 Task: Create Card Event Setup in Board Customer Segmentation to Workspace Brand Management. Create Card Social Media Campaign Execution in Board Data Analytics Techniques to Workspace Brand Management. Create Card Financial Management Review in Board Customer Segmentation and Targeting to Workspace Brand Management
Action: Mouse moved to (380, 520)
Screenshot: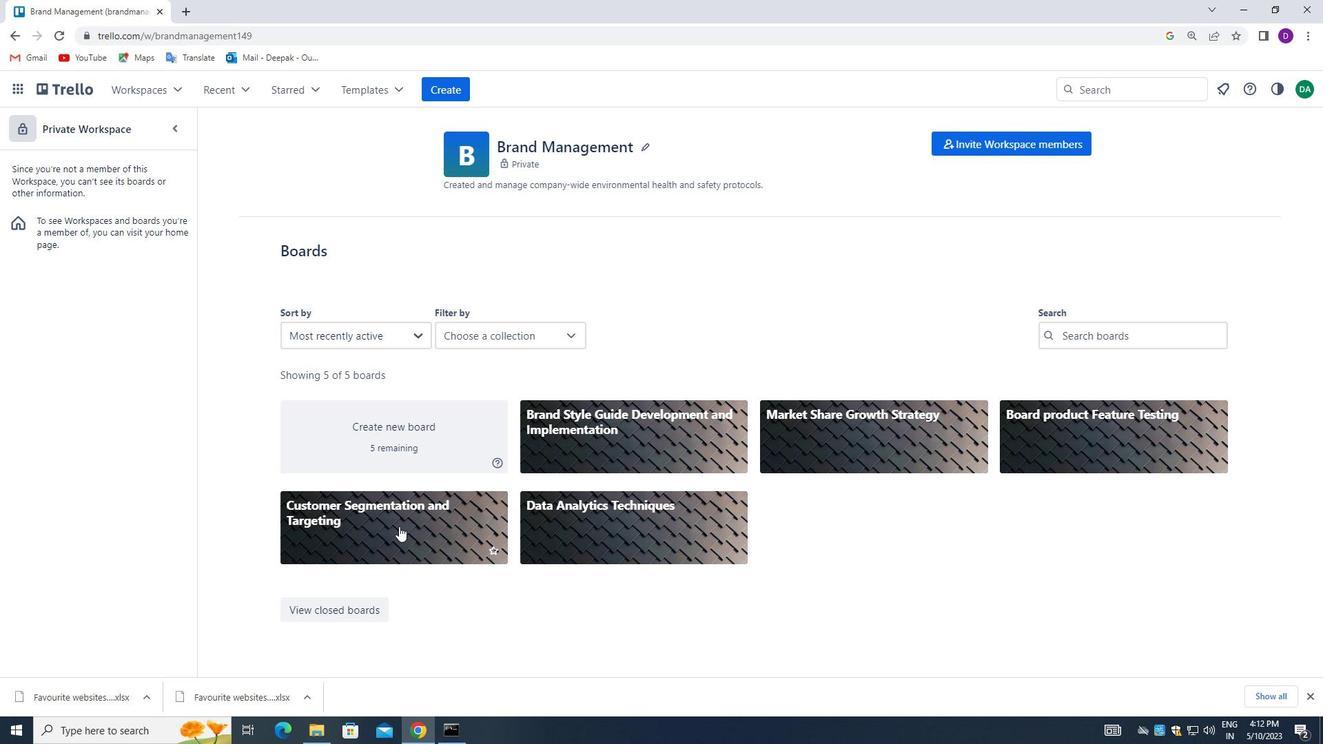
Action: Mouse pressed left at (380, 520)
Screenshot: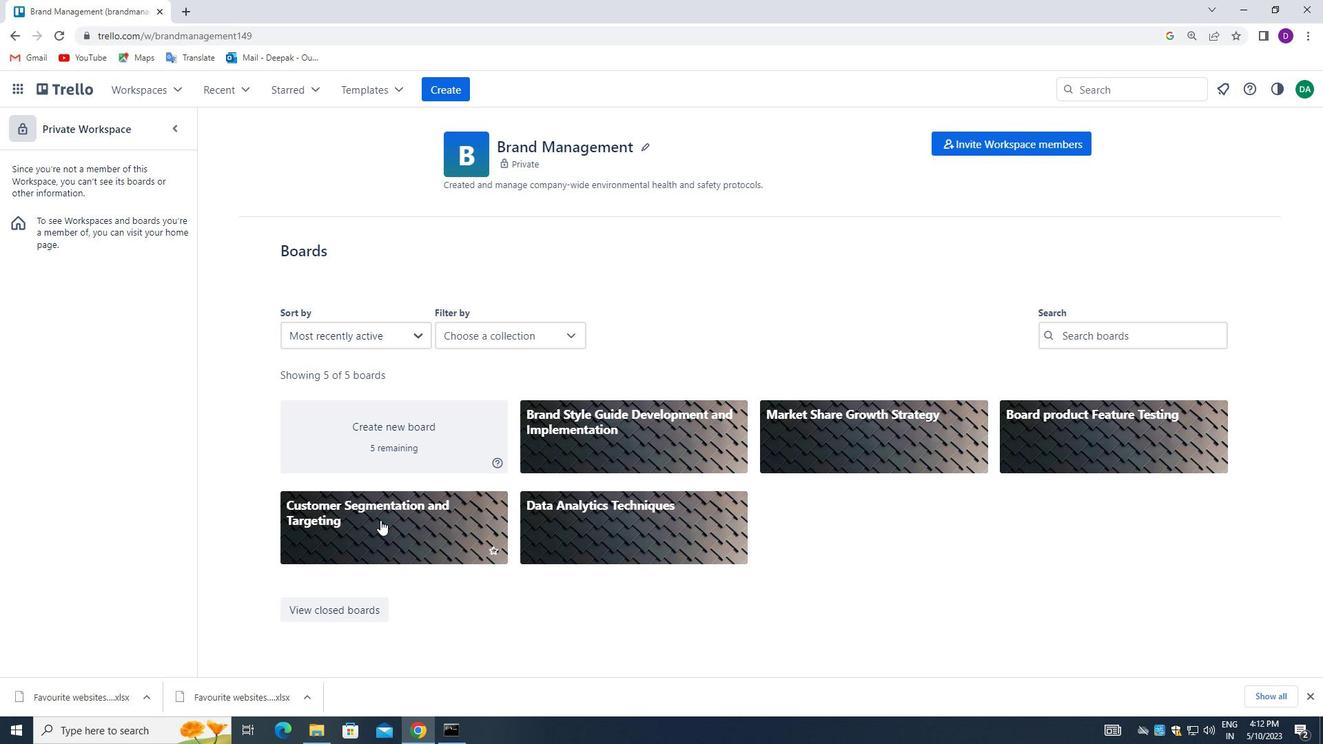 
Action: Mouse moved to (692, 221)
Screenshot: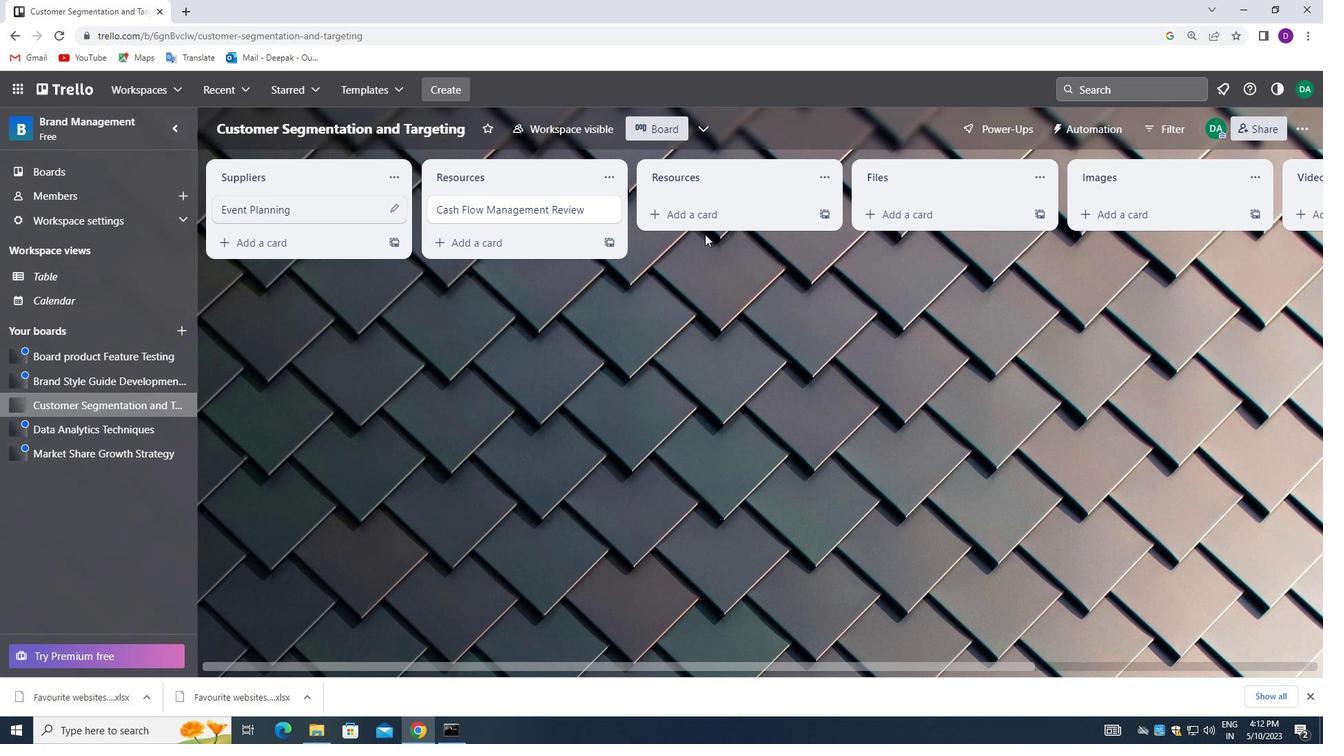 
Action: Mouse pressed left at (692, 221)
Screenshot: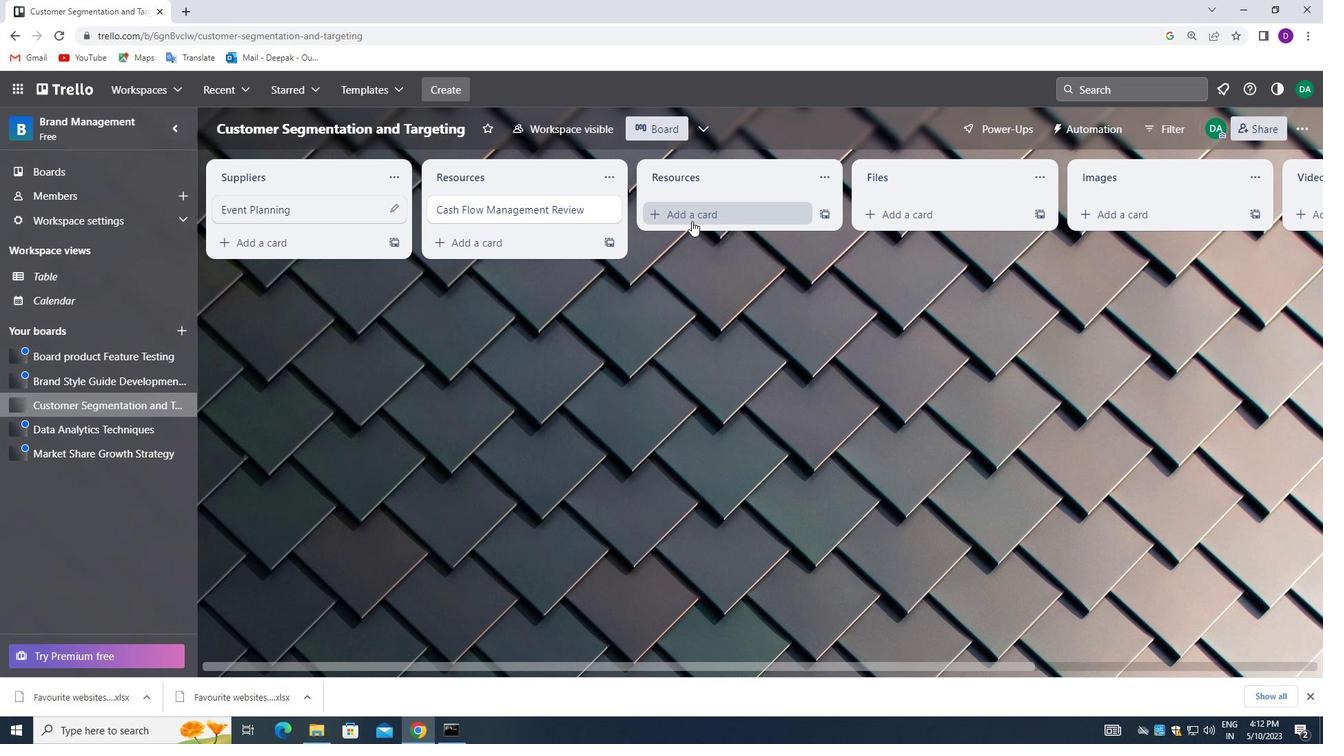 
Action: Mouse pressed left at (692, 221)
Screenshot: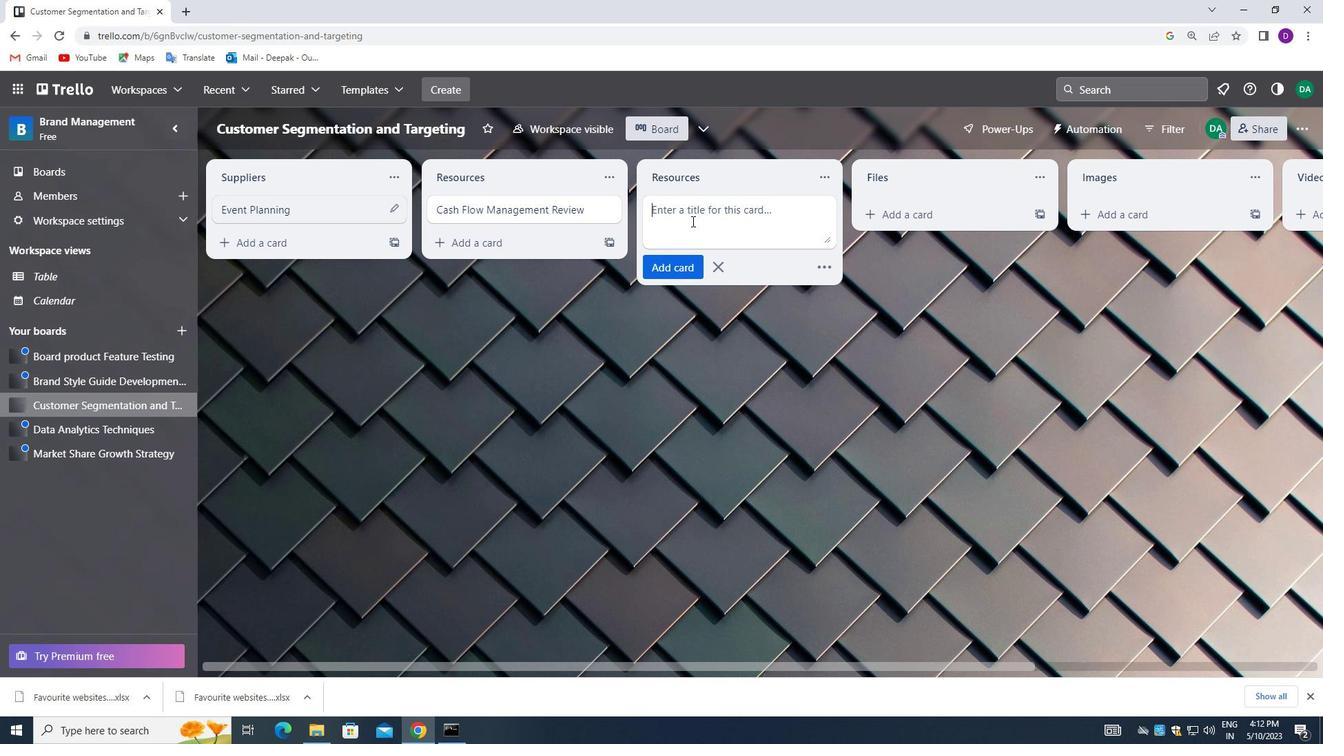 
Action: Mouse moved to (458, 376)
Screenshot: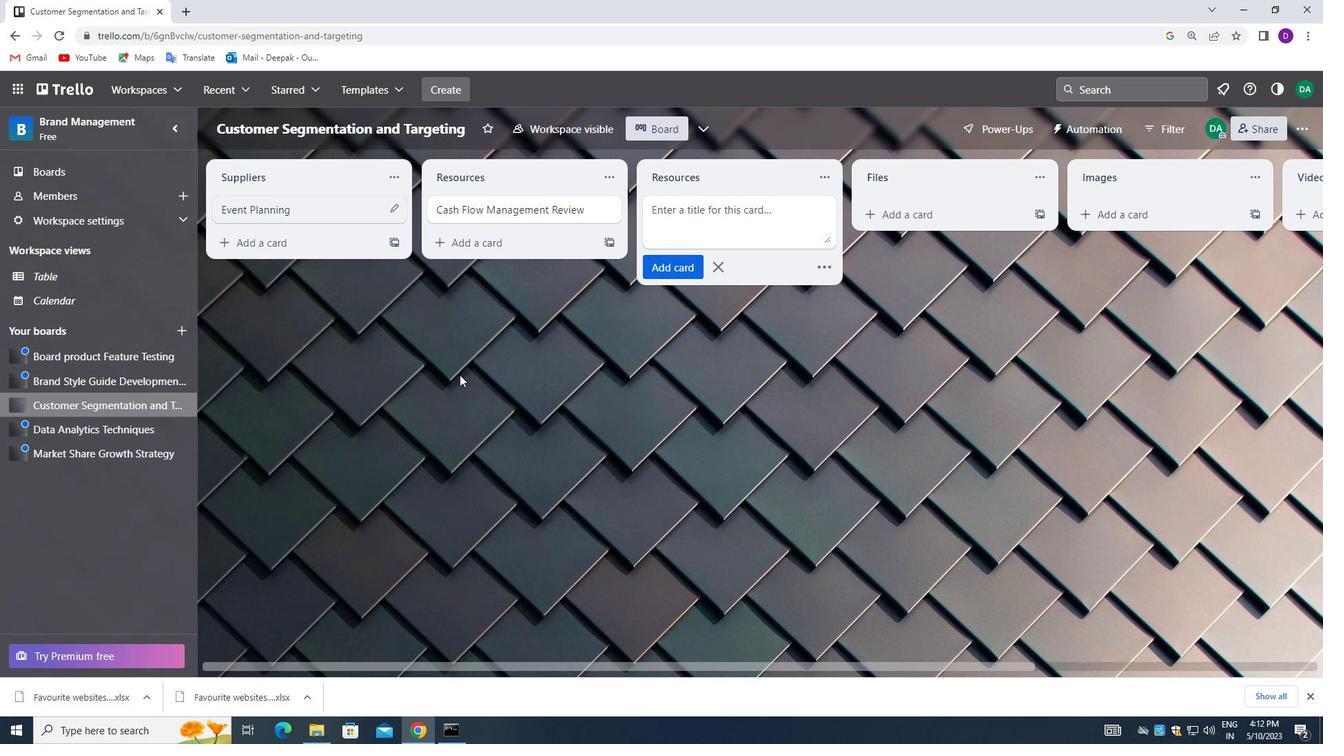 
Action: Key pressed <Key.shift_r>Event<Key.space><Key.shift_r>Setup<Key.space>
Screenshot: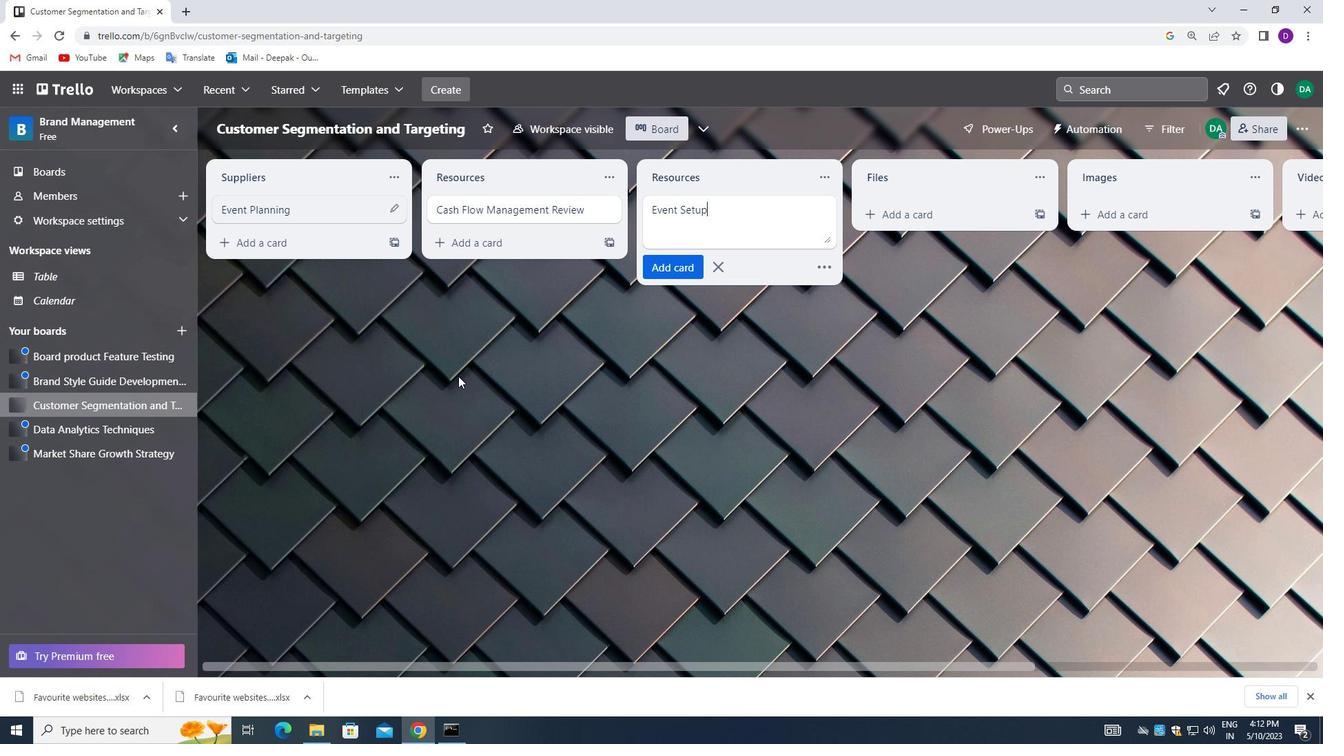 
Action: Mouse moved to (459, 388)
Screenshot: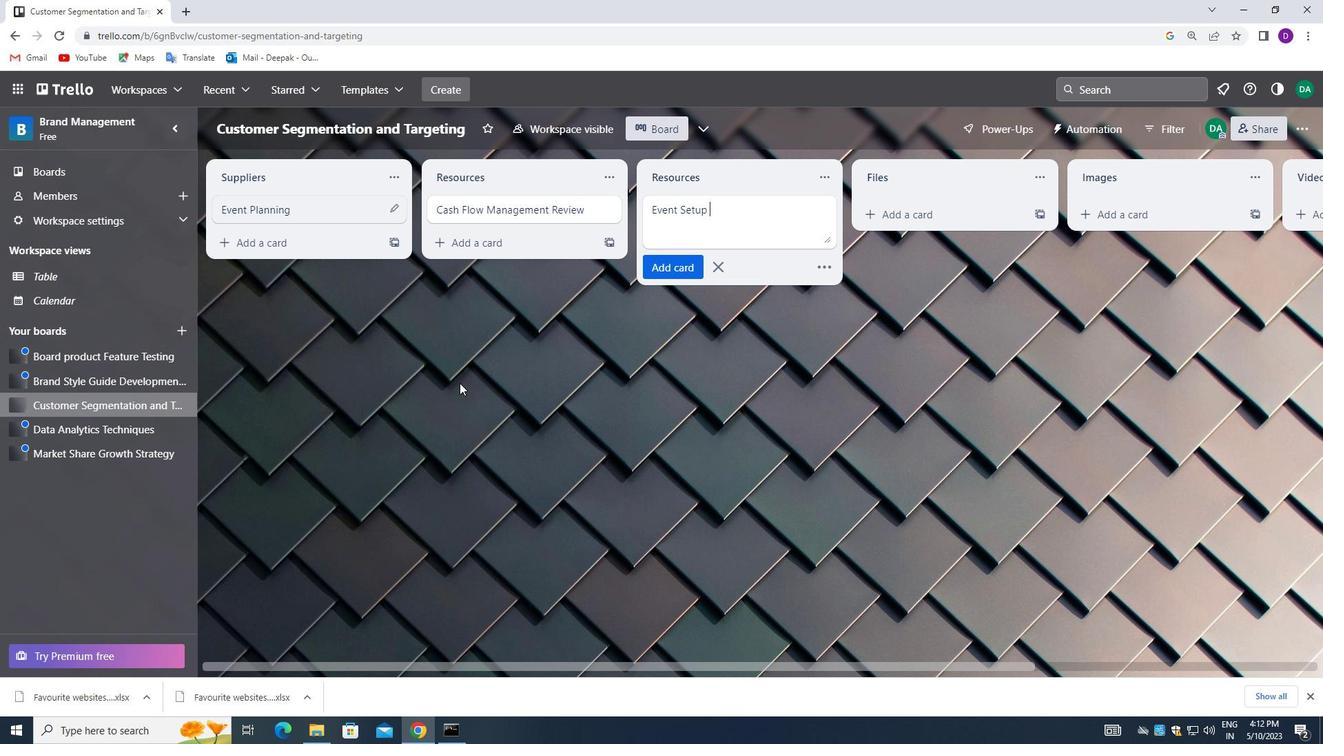 
Action: Mouse pressed left at (459, 388)
Screenshot: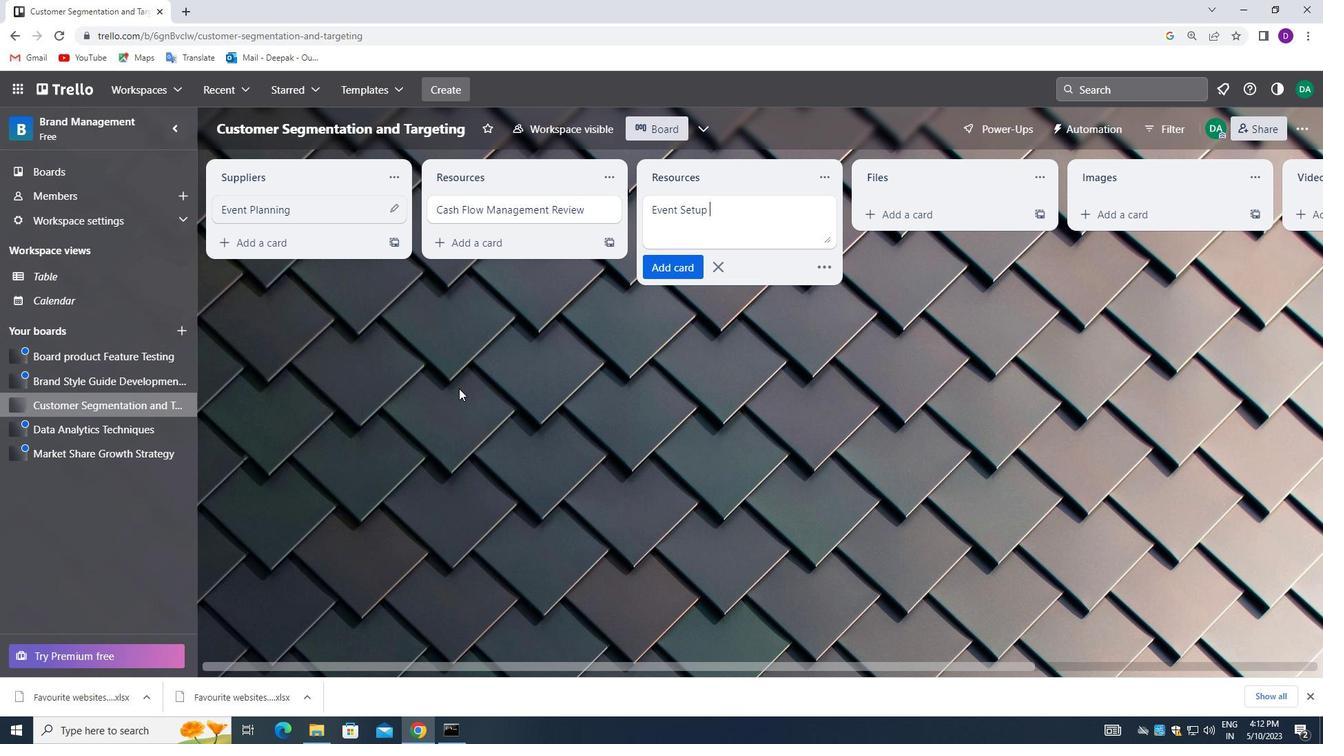 
Action: Mouse moved to (101, 430)
Screenshot: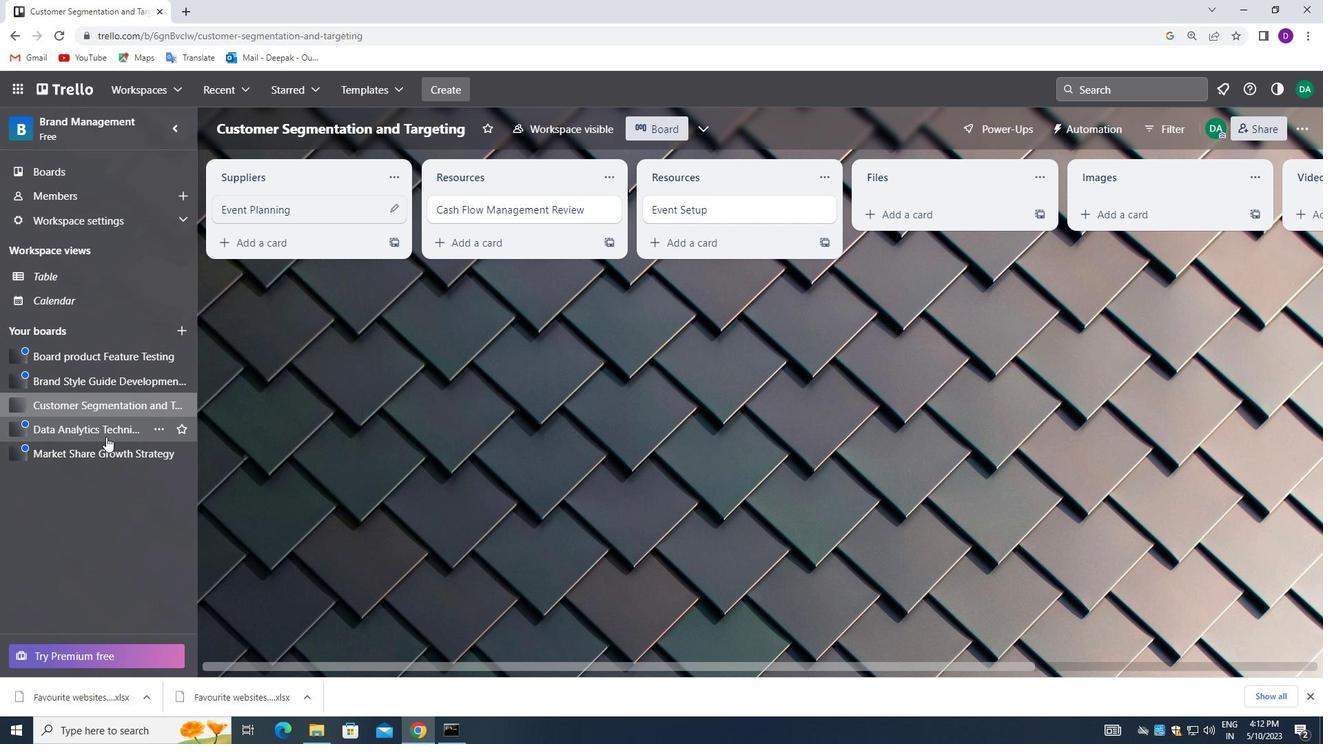 
Action: Mouse pressed left at (101, 430)
Screenshot: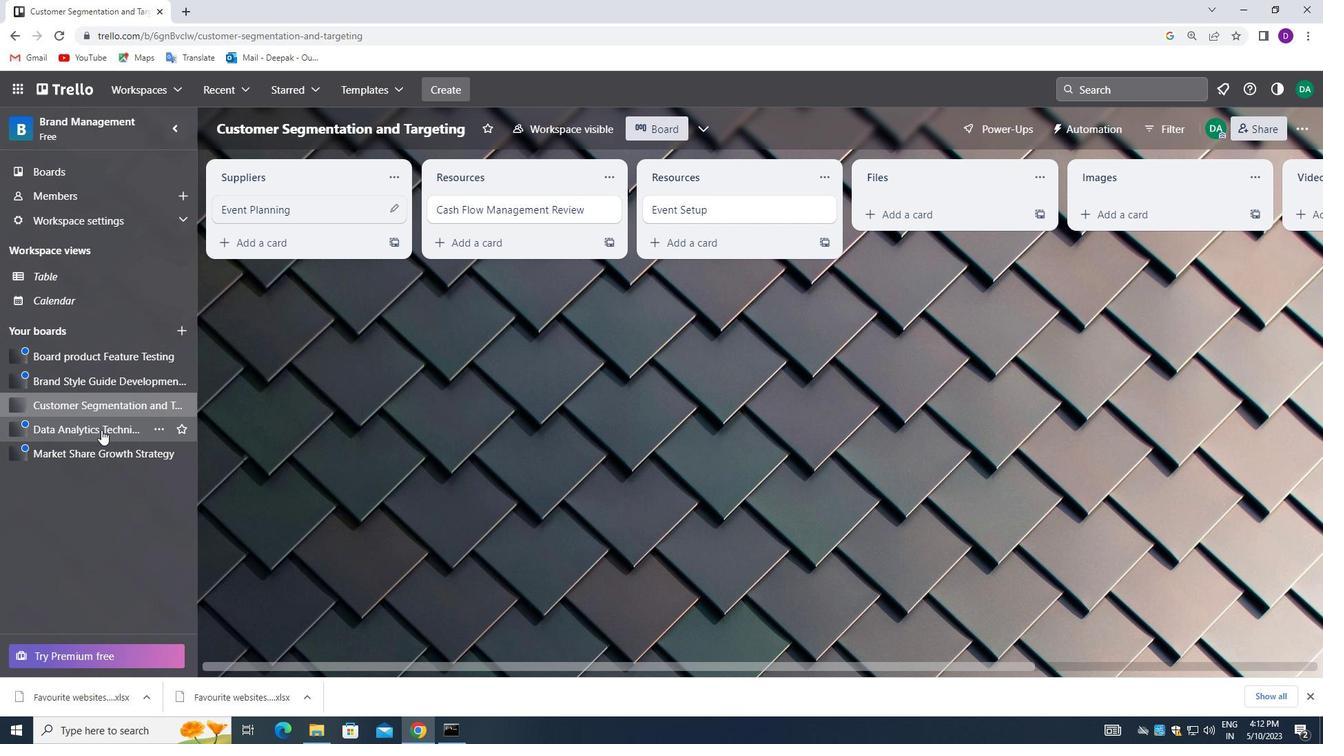 
Action: Mouse moved to (452, 217)
Screenshot: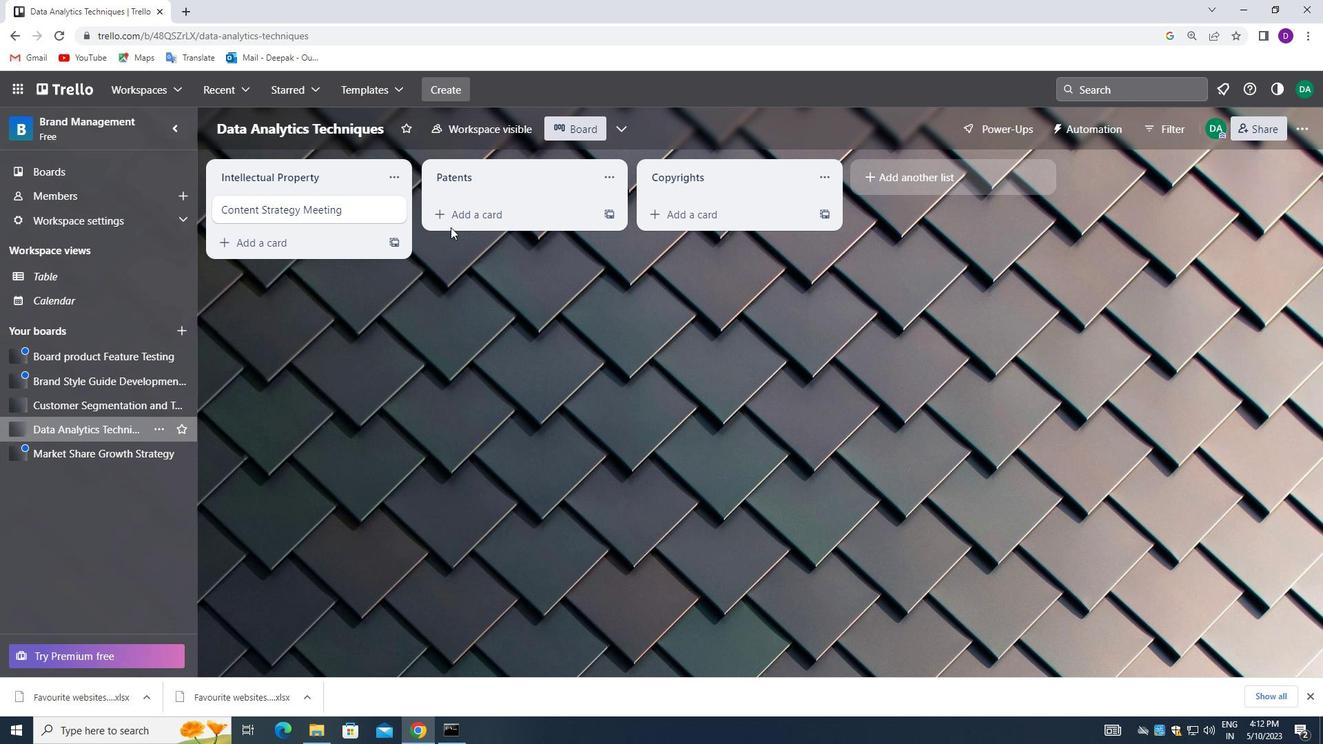 
Action: Mouse pressed left at (452, 217)
Screenshot: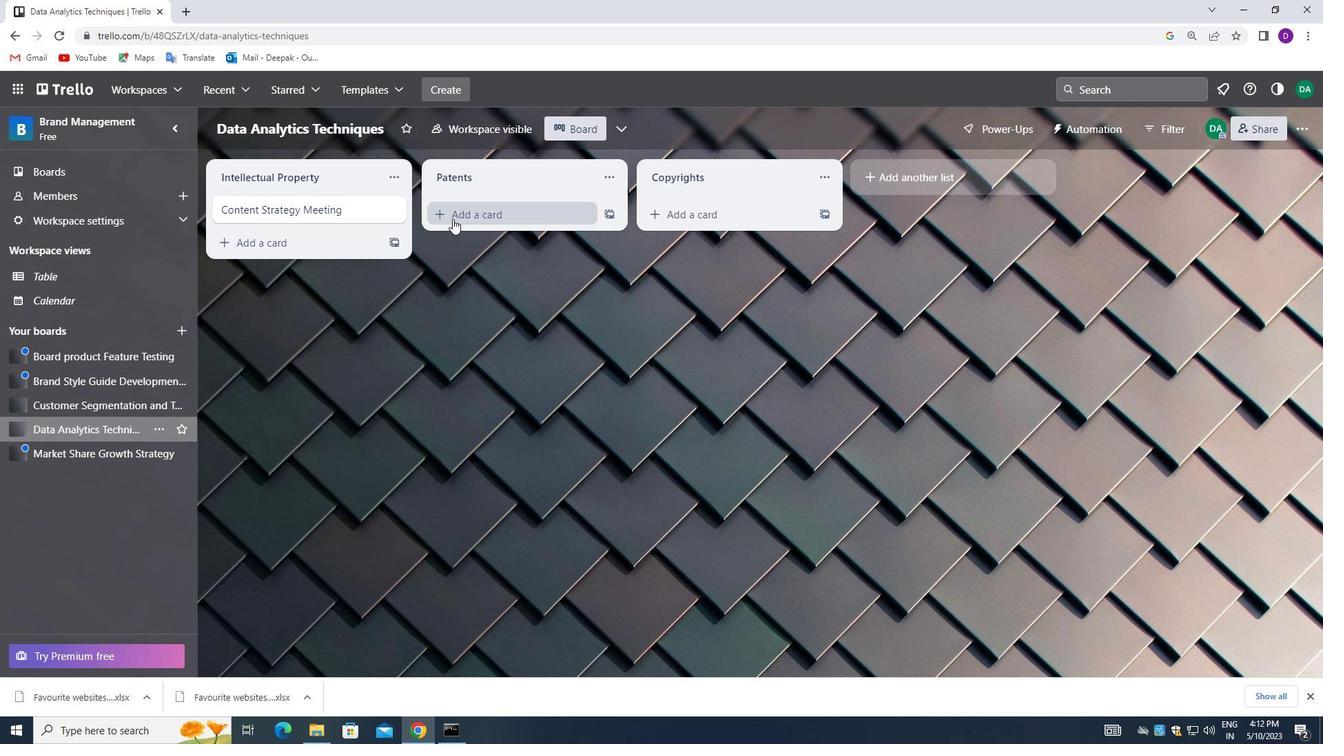 
Action: Mouse moved to (466, 218)
Screenshot: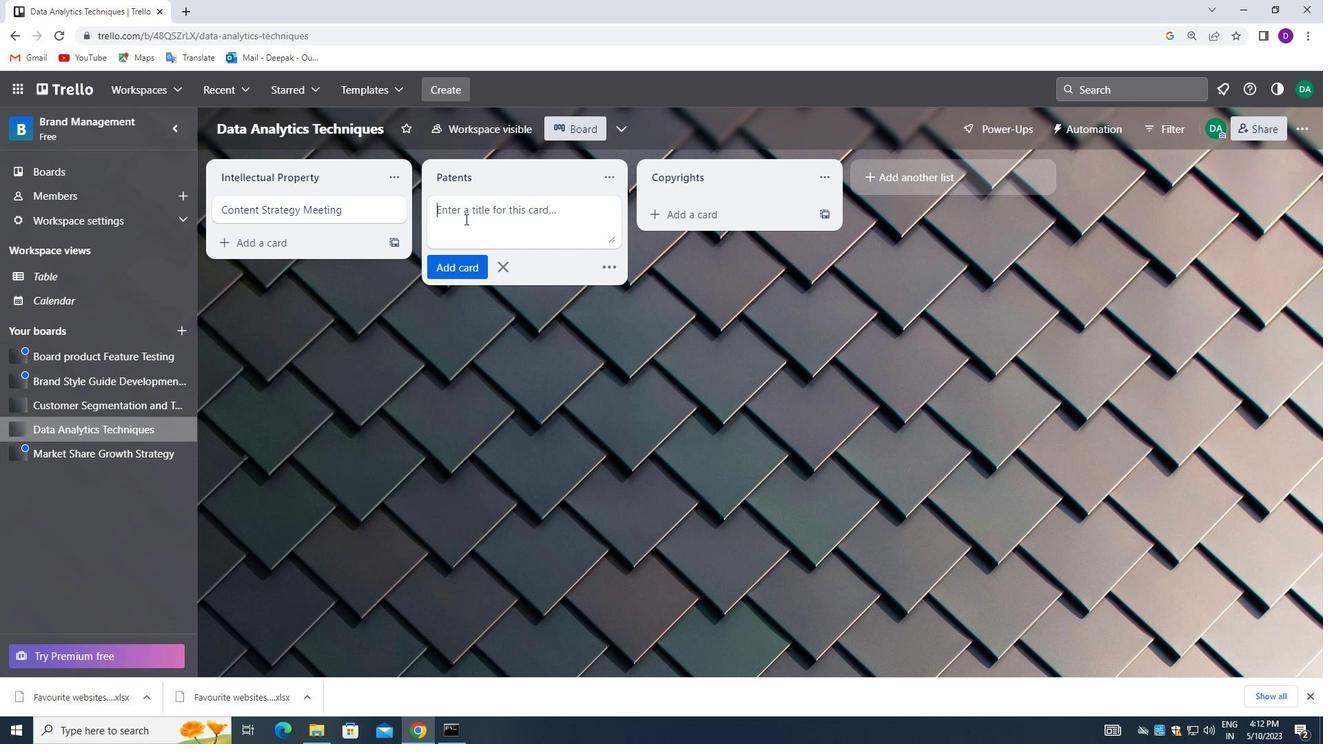 
Action: Mouse pressed left at (466, 218)
Screenshot: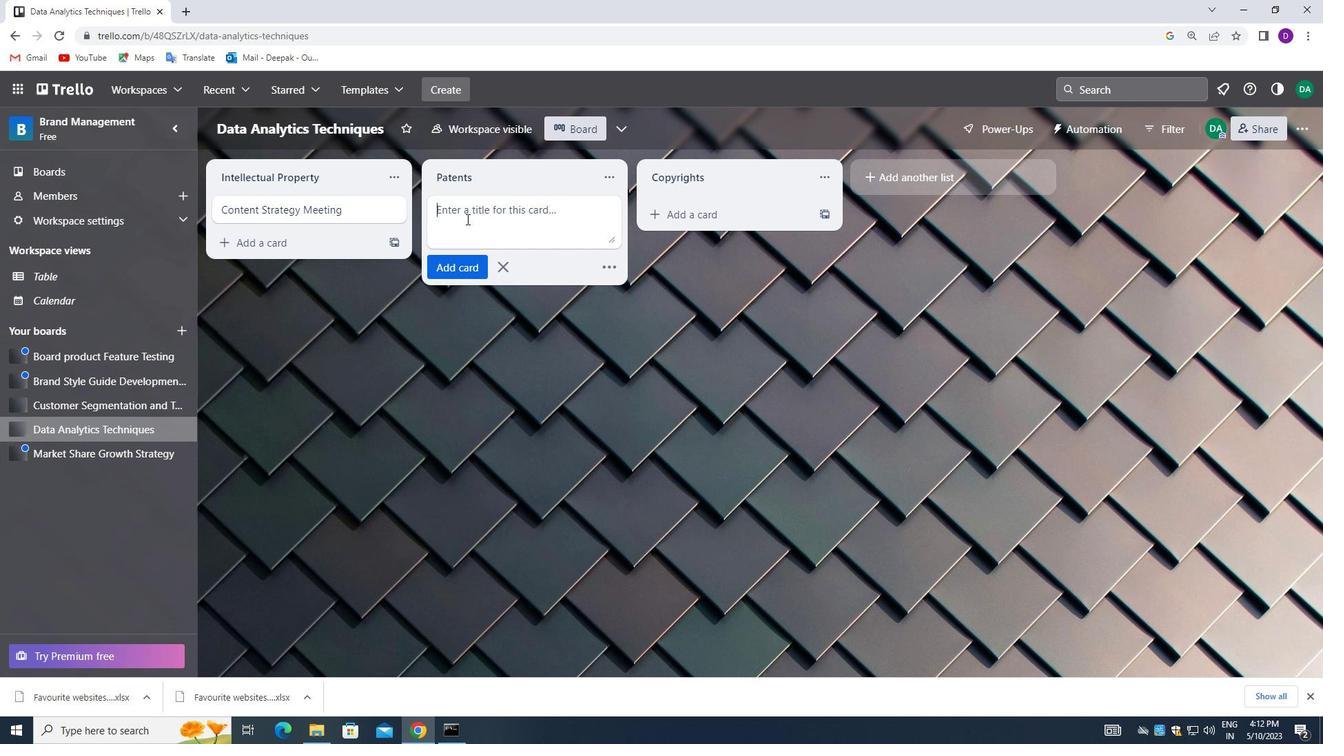 
Action: Mouse moved to (467, 217)
Screenshot: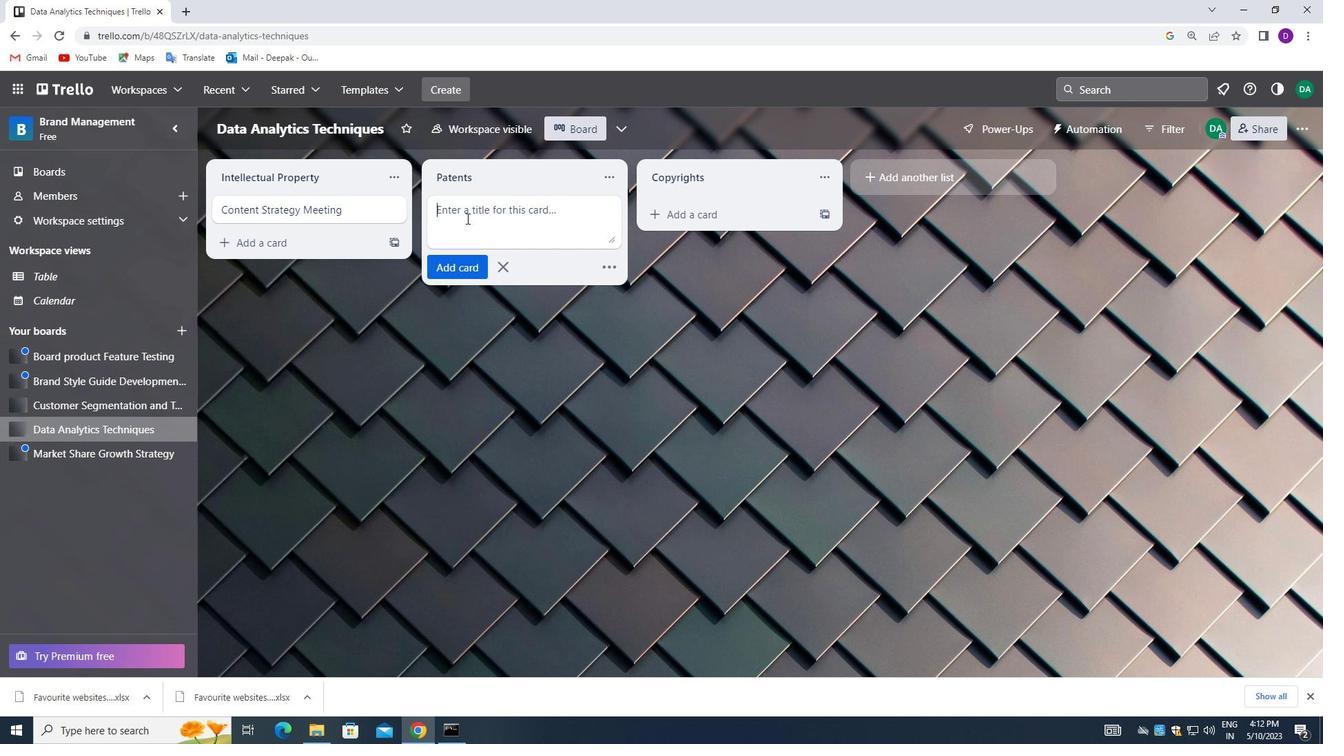 
Action: Key pressed <Key.shift_r>Social<Key.space><Key.shift>MEDIA<Key.space><Key.shift_r>CAMPAIGN<Key.space><Key.backspace><Key.backspace><Key.backspace>GN<Key.space>
Screenshot: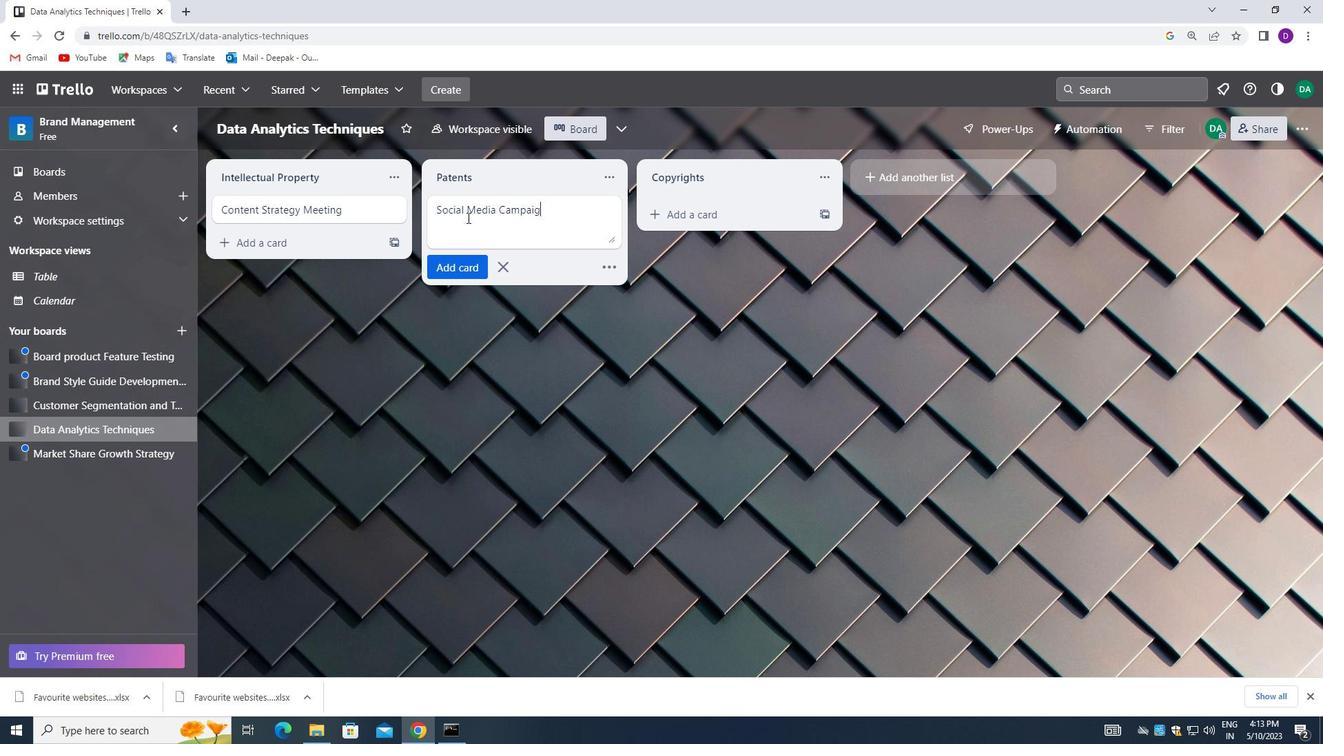 
Action: Mouse moved to (468, 178)
Screenshot: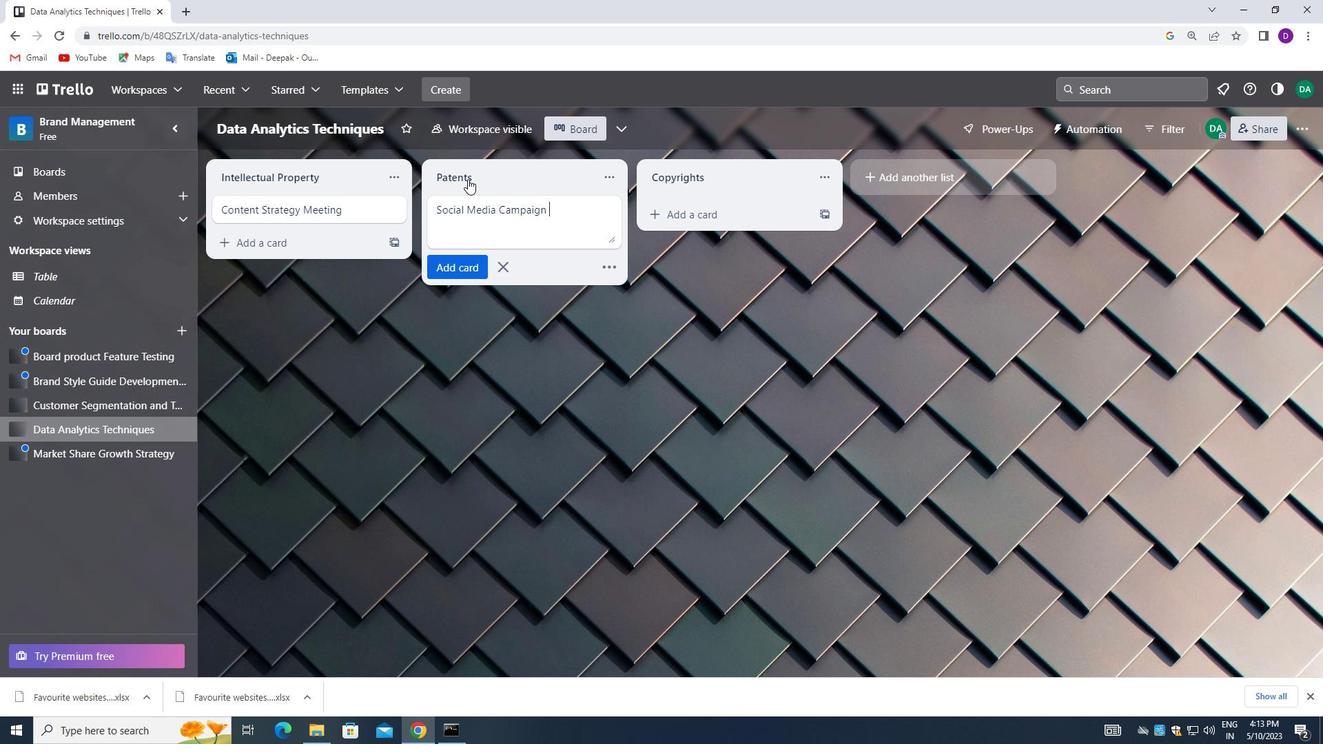
Action: Key pressed <Key.shift_r>EXECUTION<Key.space>
Screenshot: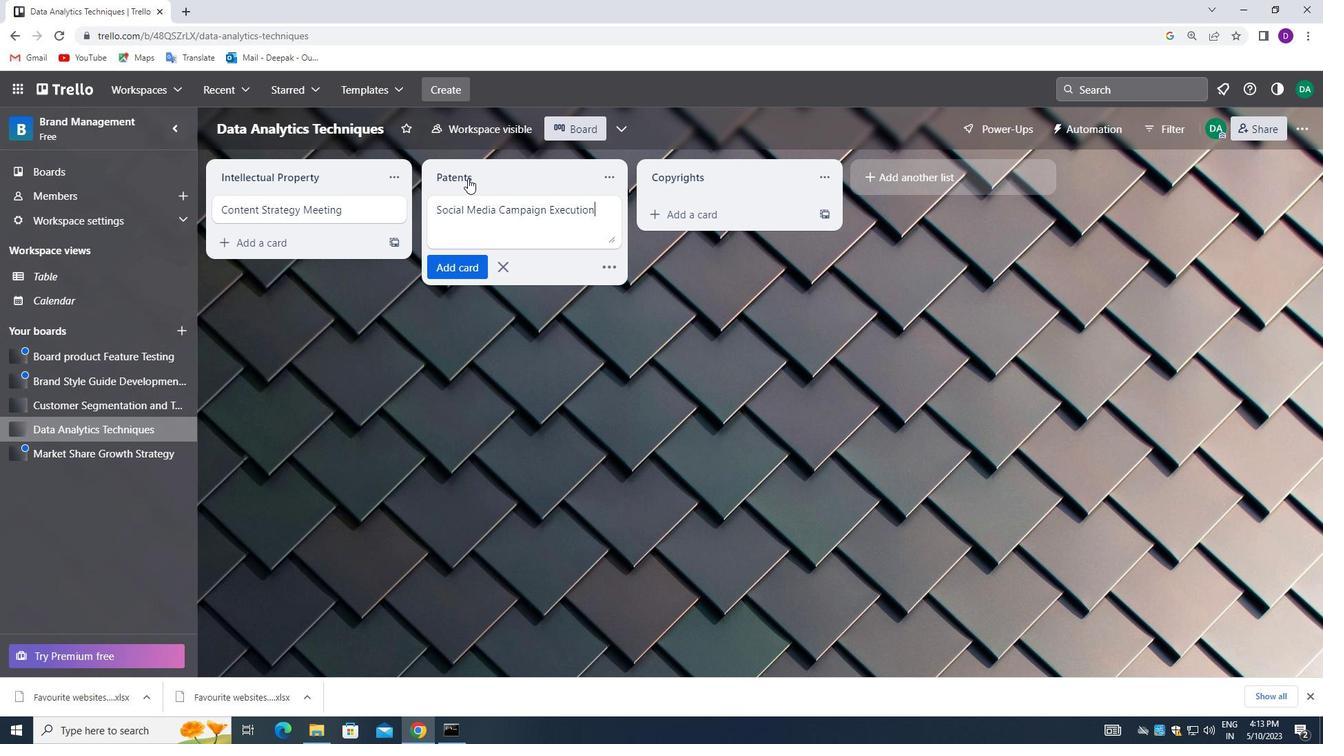 
Action: Mouse moved to (565, 352)
Screenshot: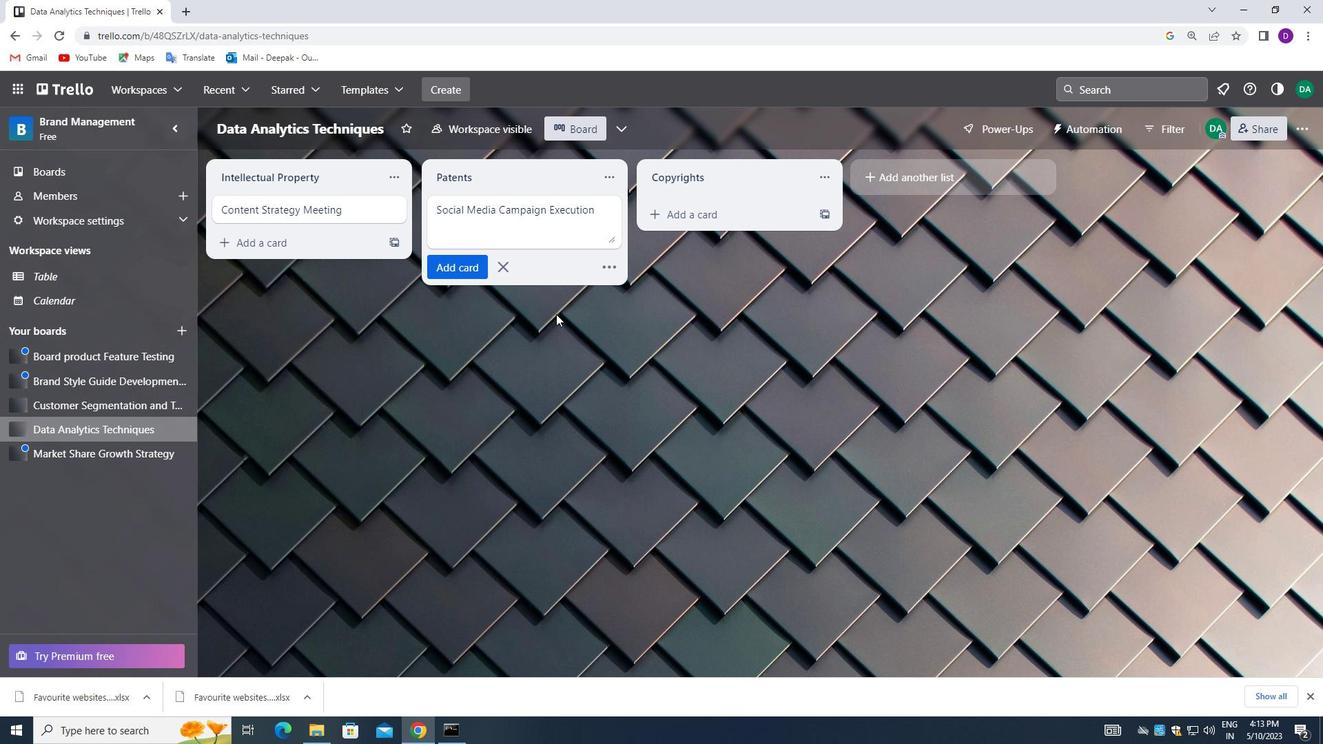 
Action: Mouse pressed left at (565, 352)
Screenshot: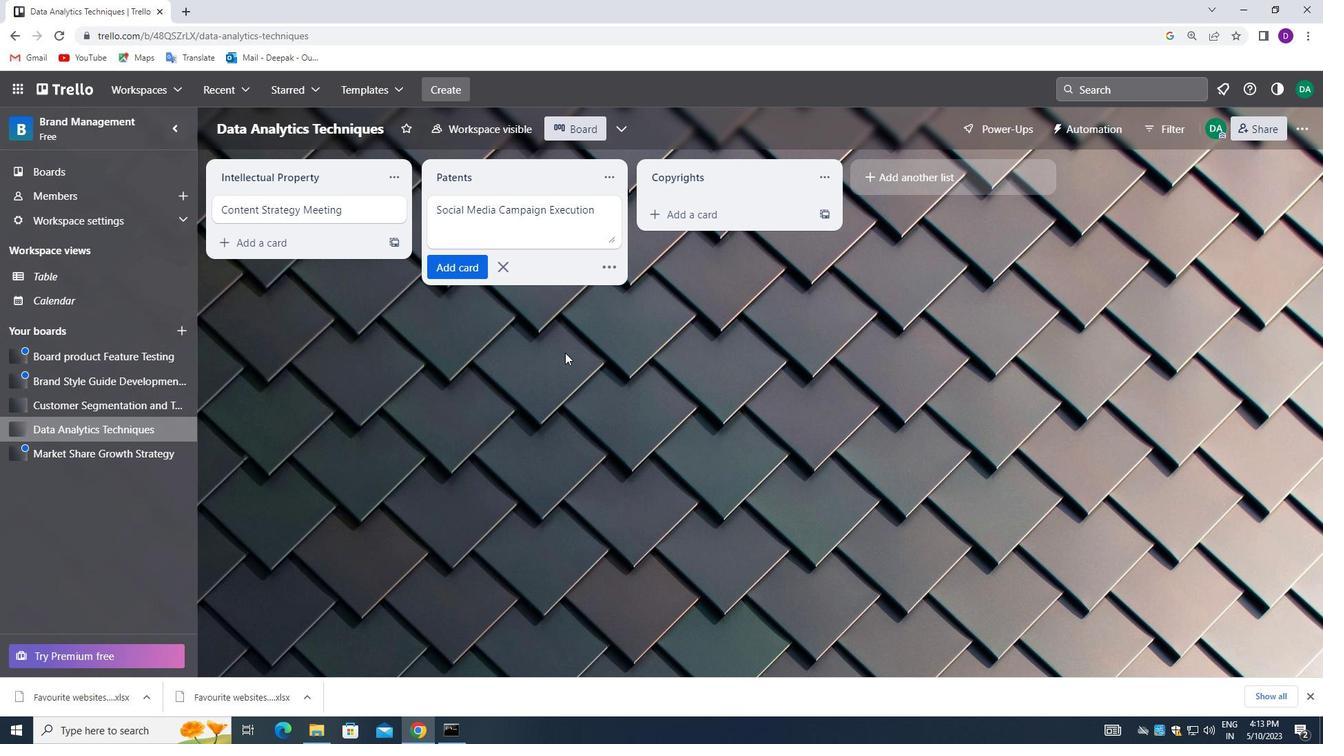 
Action: Mouse moved to (89, 408)
Screenshot: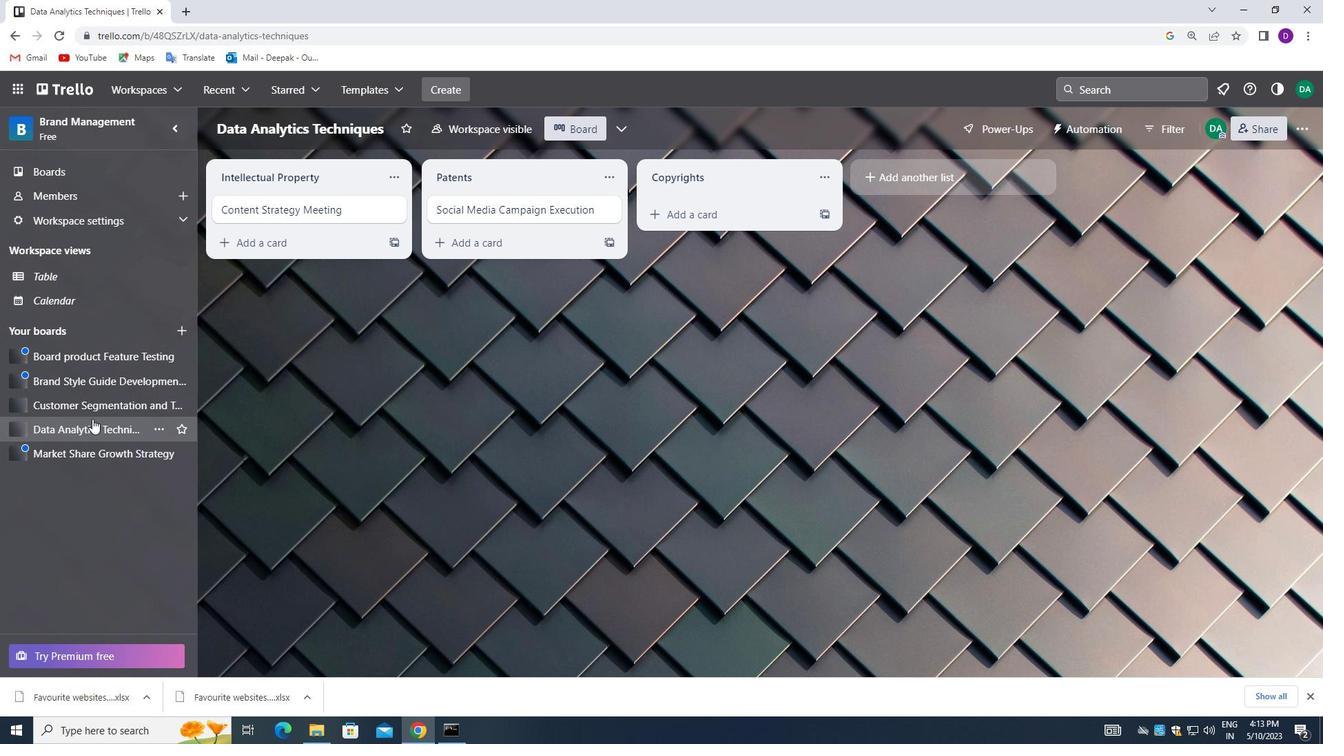 
Action: Mouse pressed left at (89, 408)
Screenshot: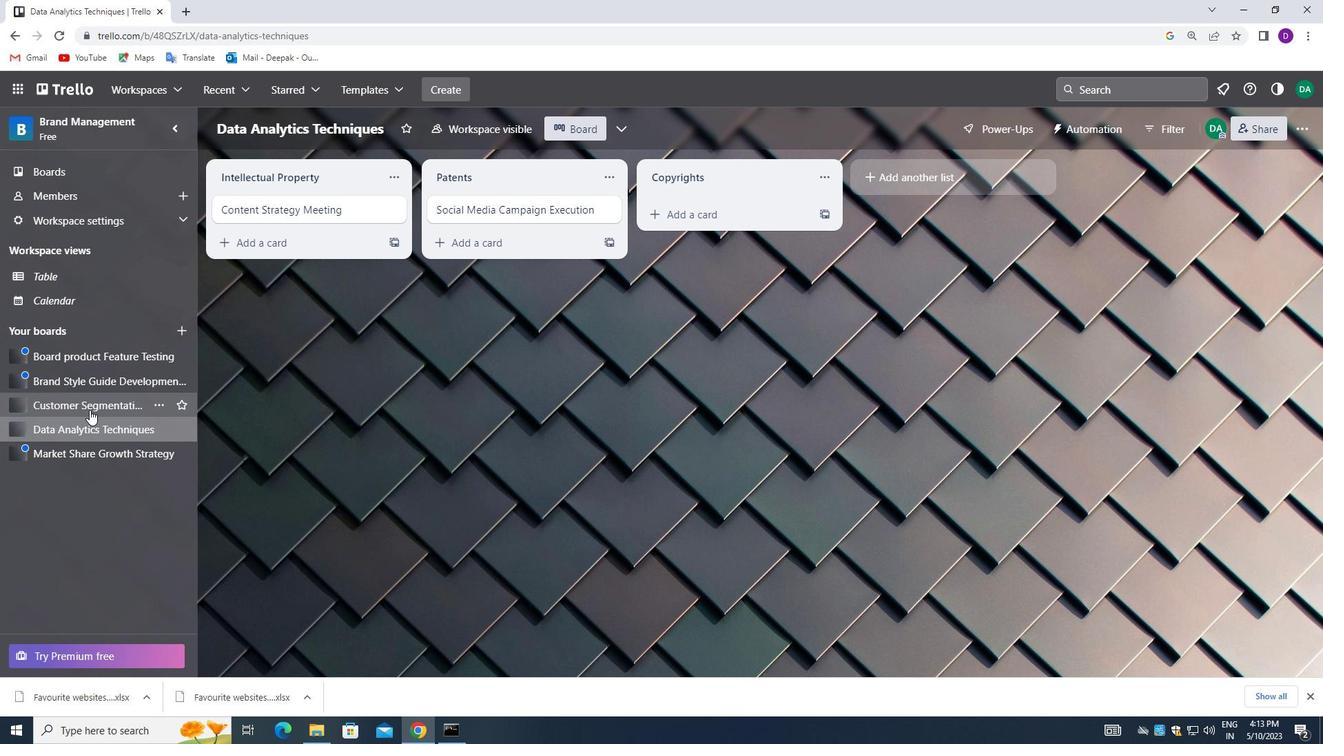 
Action: Mouse moved to (670, 244)
Screenshot: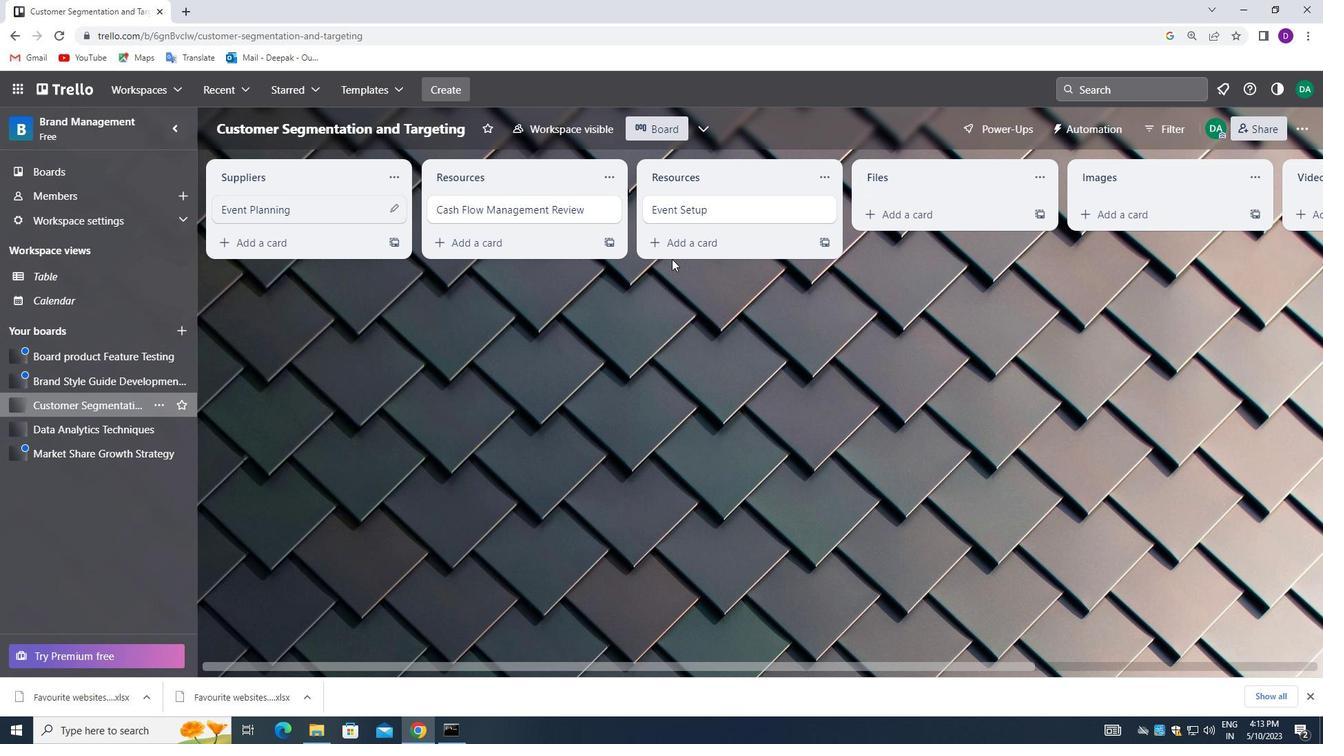 
Action: Mouse pressed left at (670, 244)
Screenshot: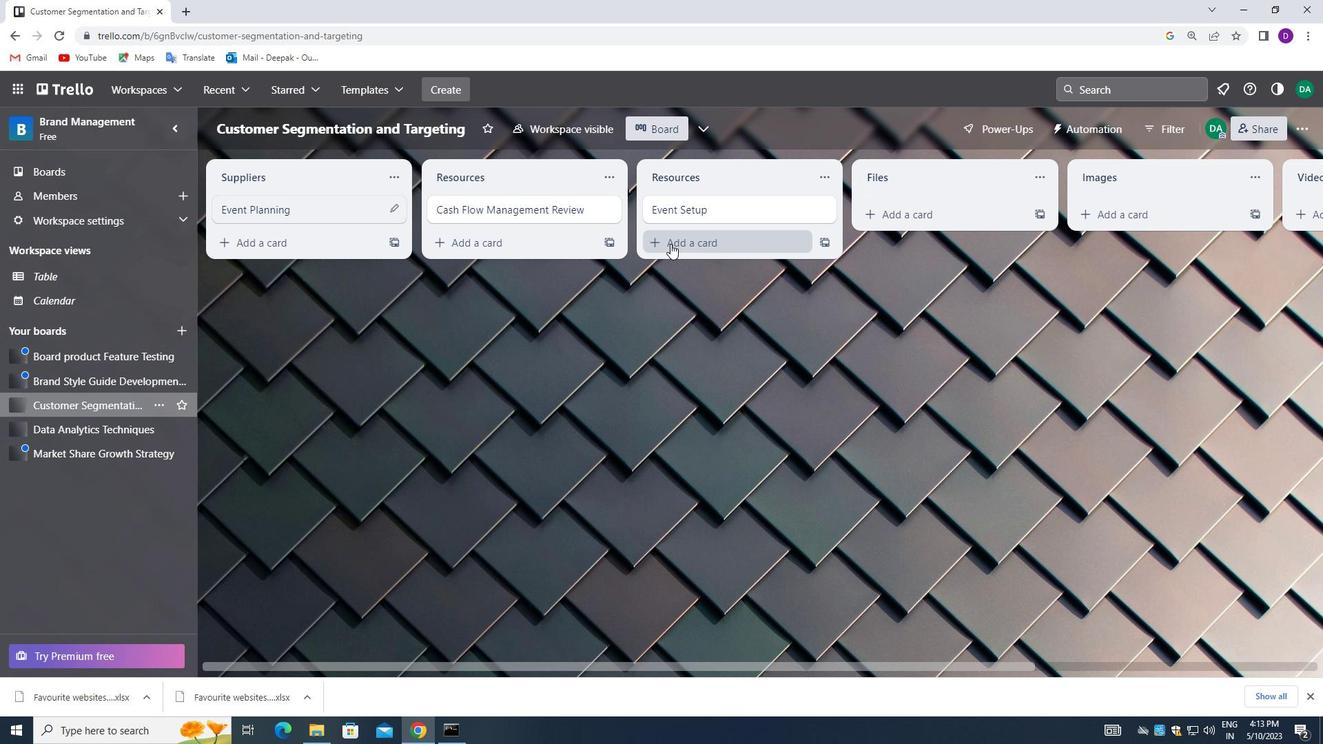 
Action: Mouse moved to (610, 308)
Screenshot: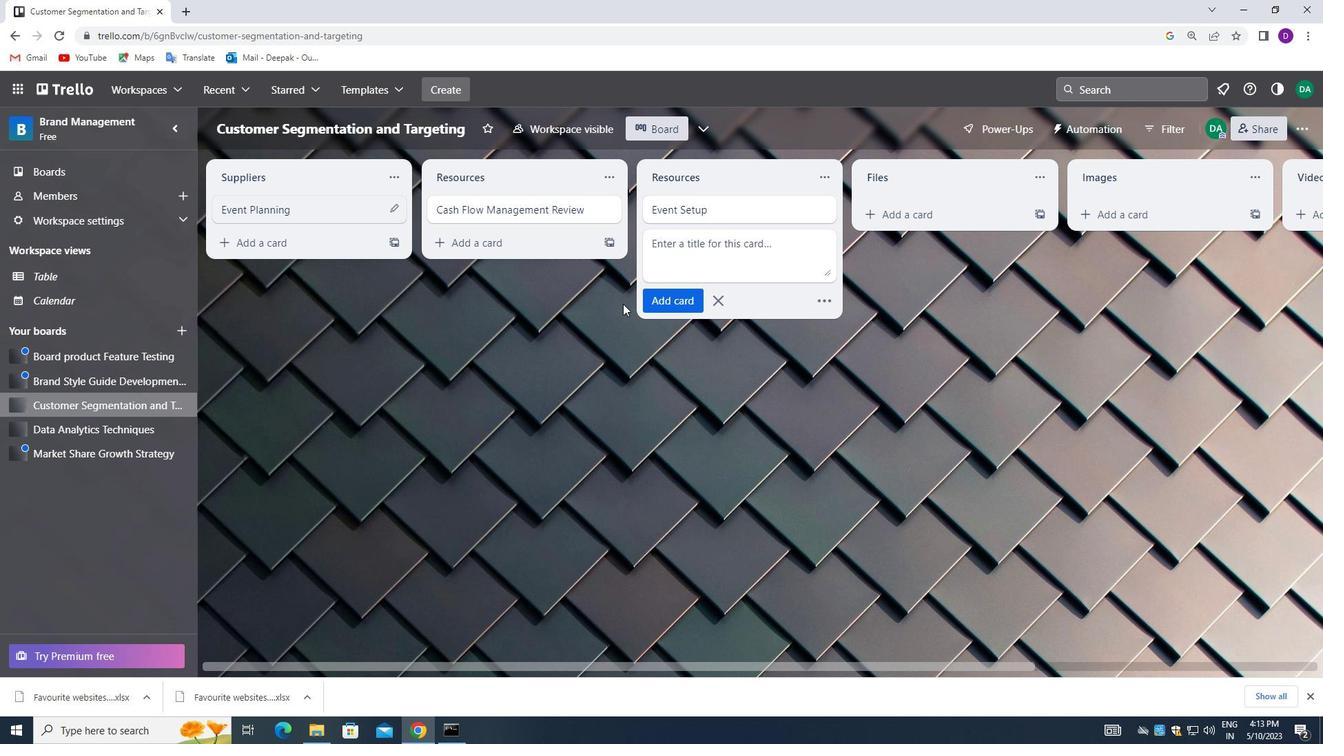 
Action: Mouse pressed left at (610, 308)
Screenshot: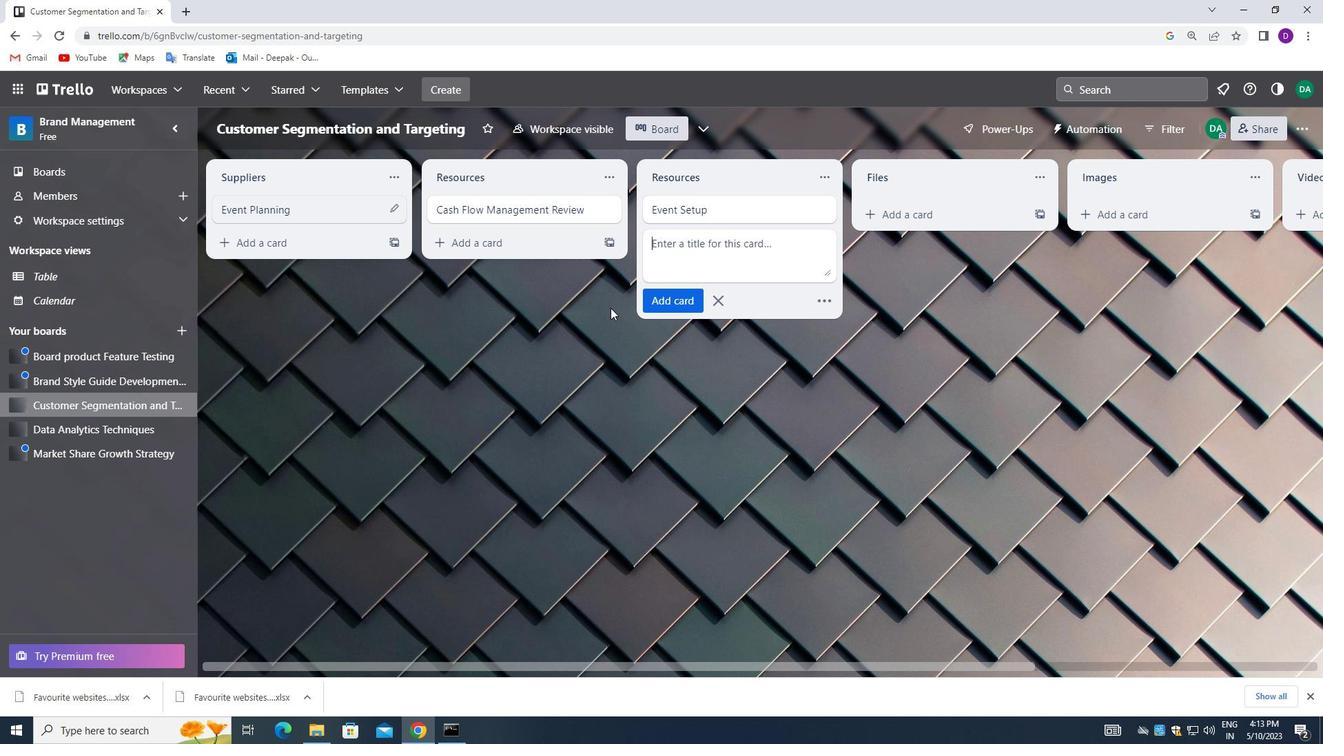 
Action: Mouse moved to (894, 215)
Screenshot: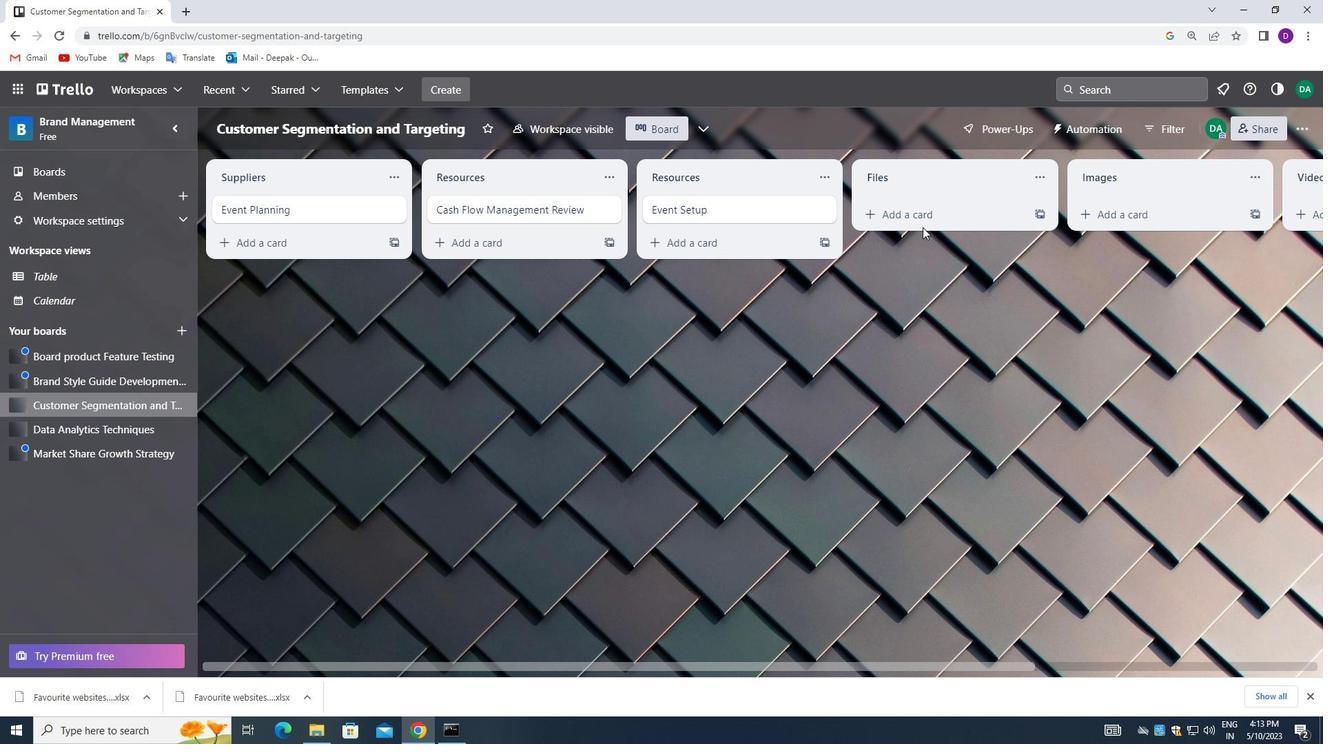 
Action: Mouse pressed left at (894, 215)
Screenshot: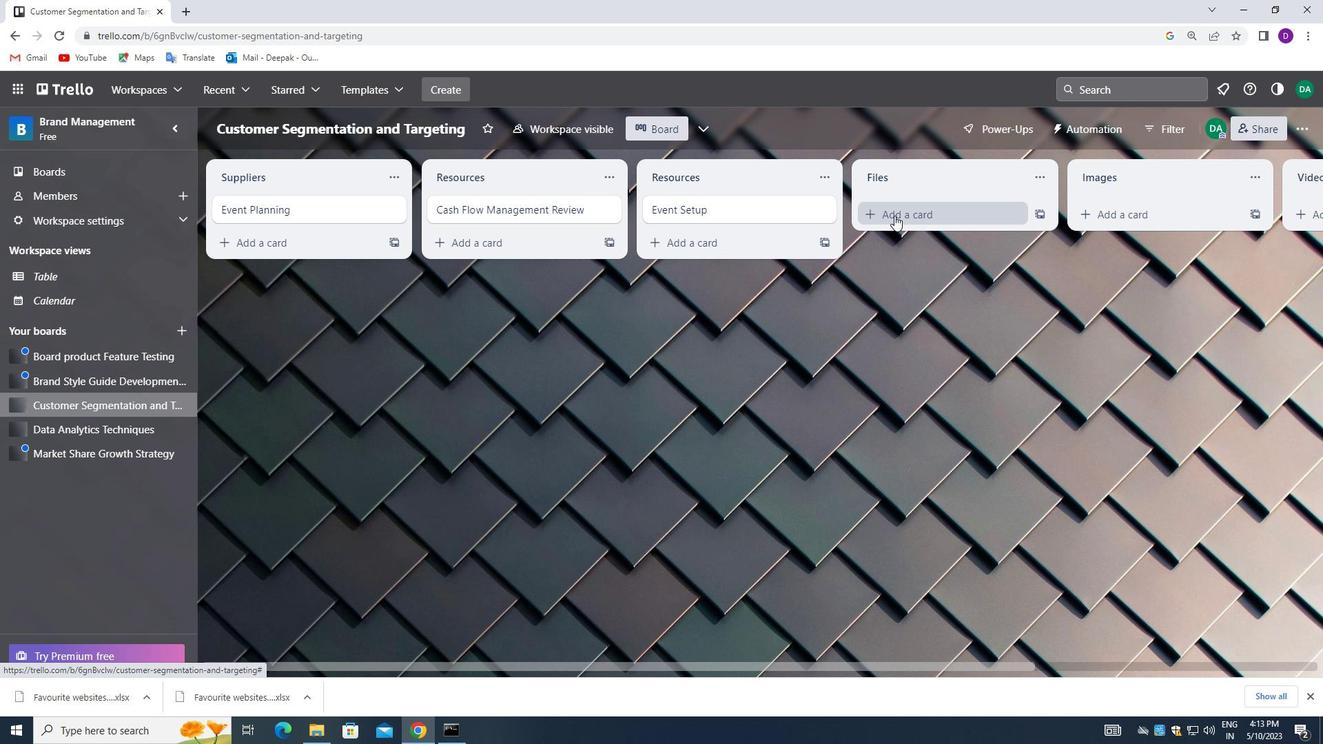 
Action: Key pressed <Key.shift_r>FINANCIAL<Key.space><Key.shift>MANAGEMENT<Key.space><Key.shift_r>REVIEW
Screenshot: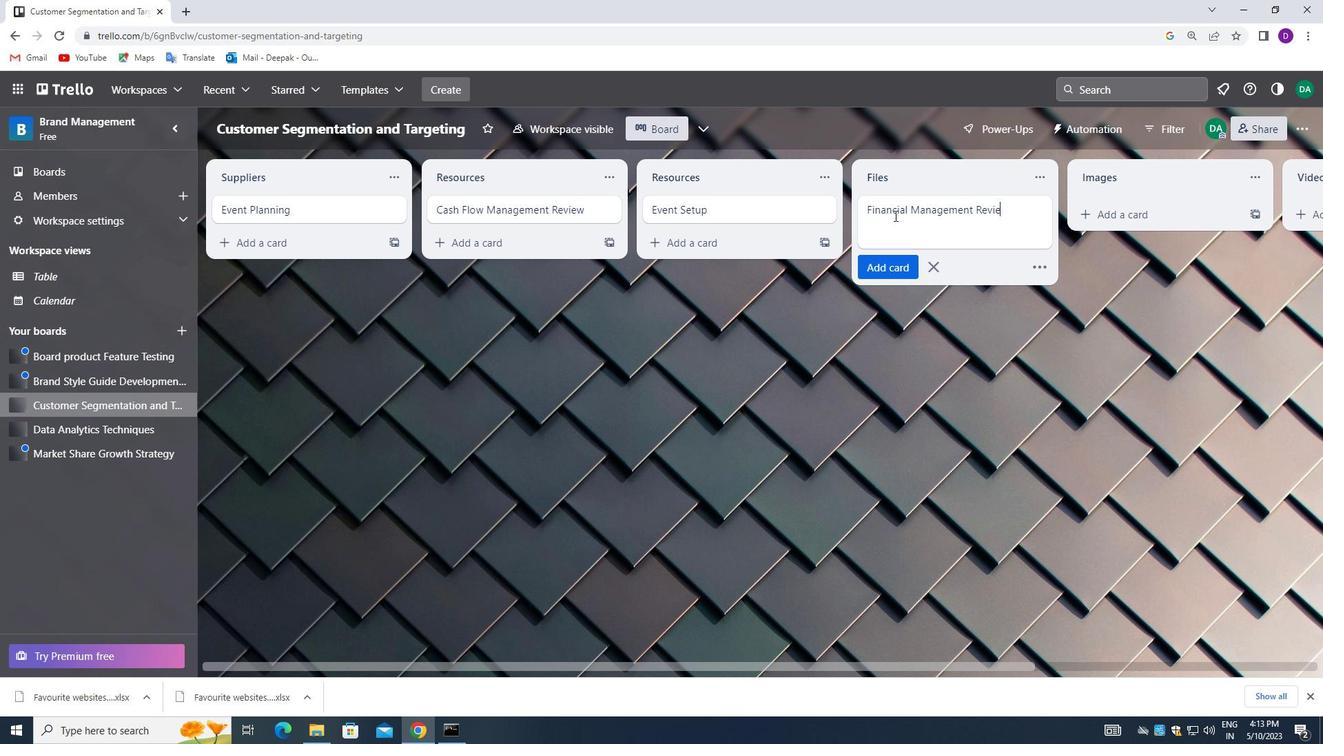 
Action: Mouse moved to (914, 353)
Screenshot: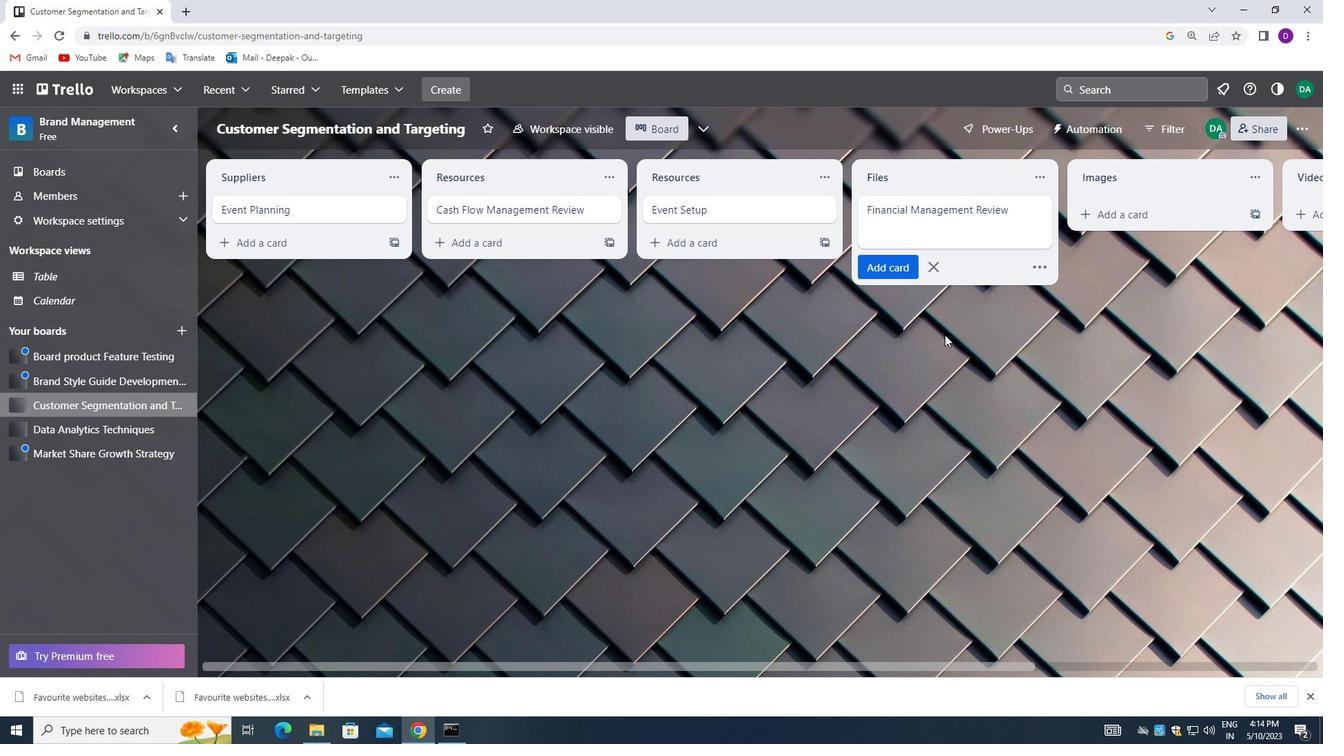 
Action: Mouse pressed left at (914, 353)
Screenshot: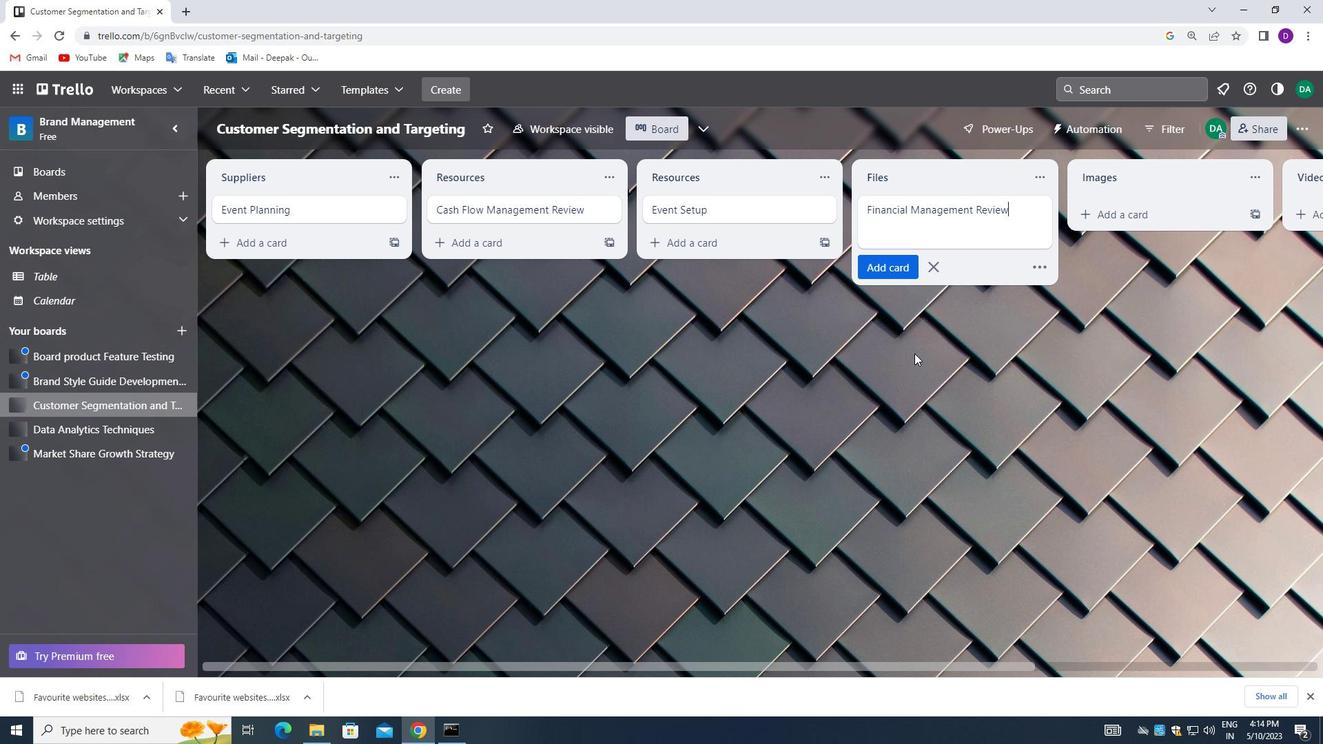 
Action: Mouse moved to (645, 366)
Screenshot: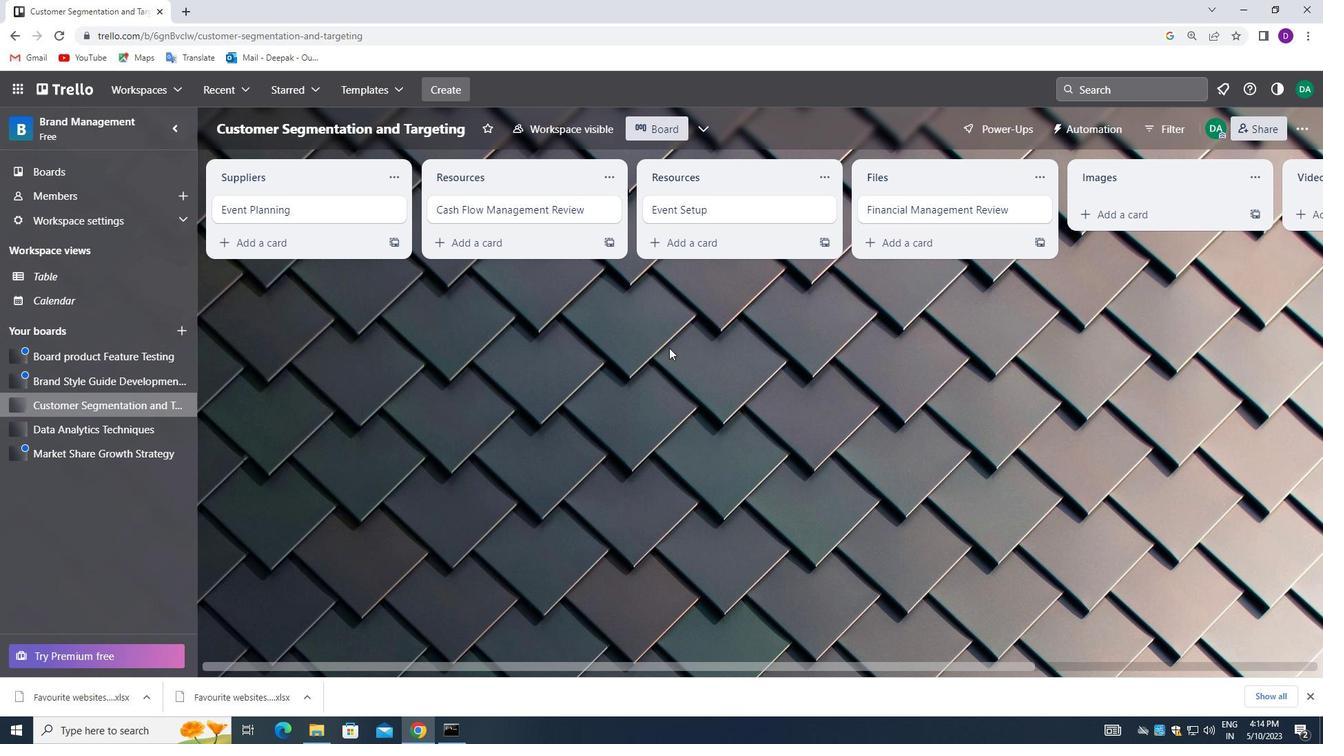 
Action: Mouse scrolled (645, 367) with delta (0, 0)
Screenshot: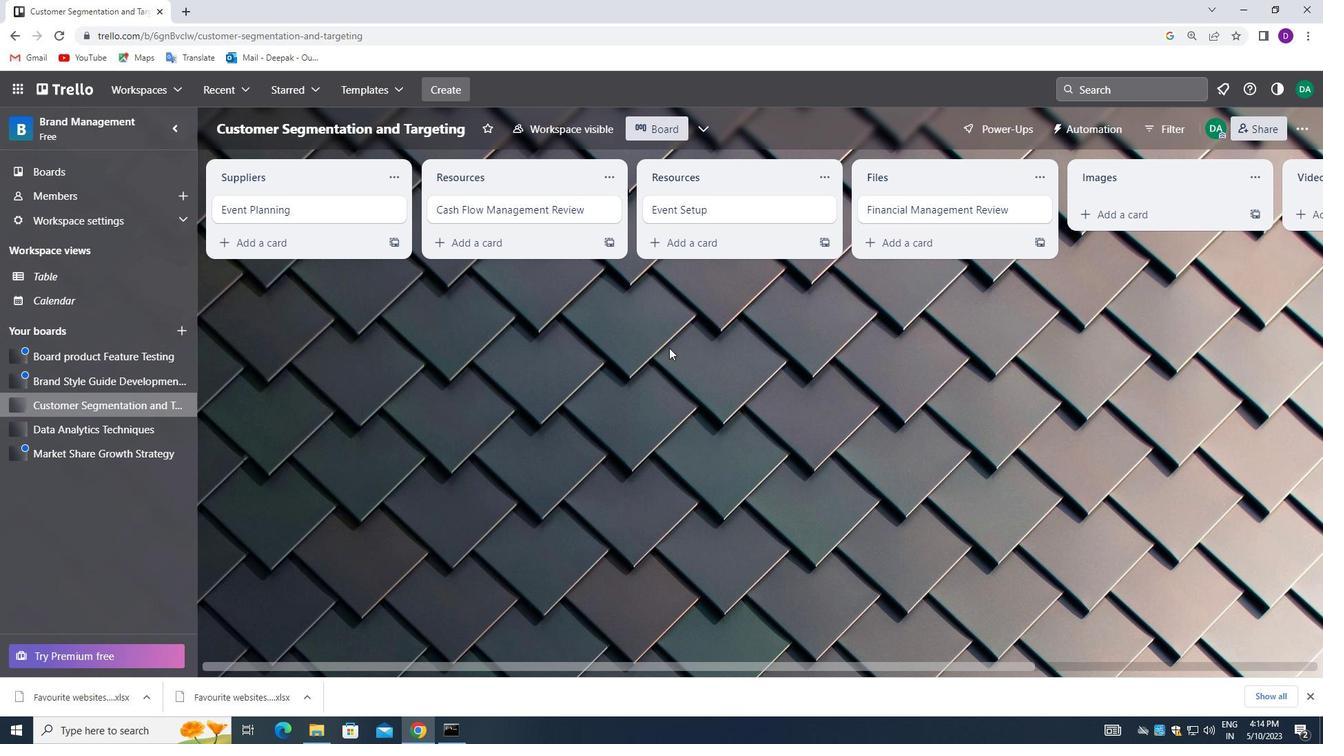 
Action: Mouse moved to (645, 368)
Screenshot: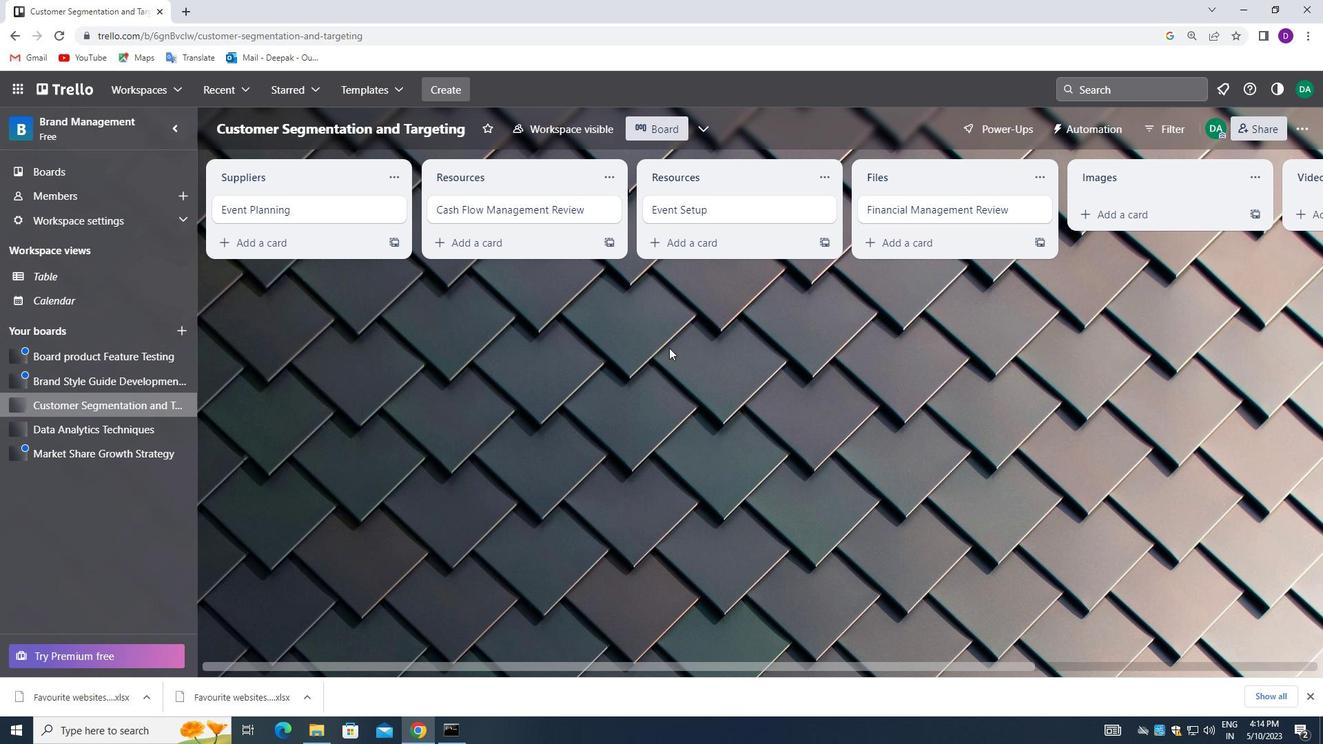 
Action: Mouse scrolled (645, 368) with delta (0, 0)
Screenshot: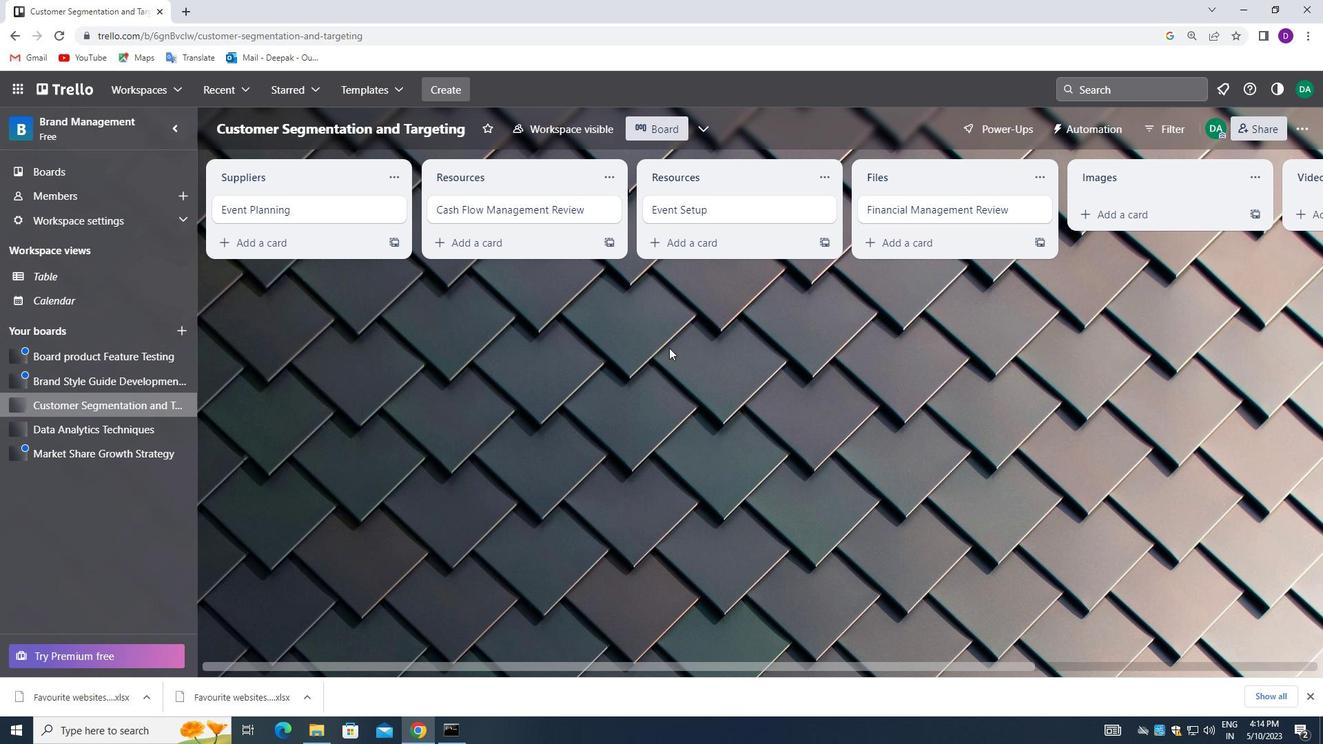 
Action: Mouse moved to (645, 370)
Screenshot: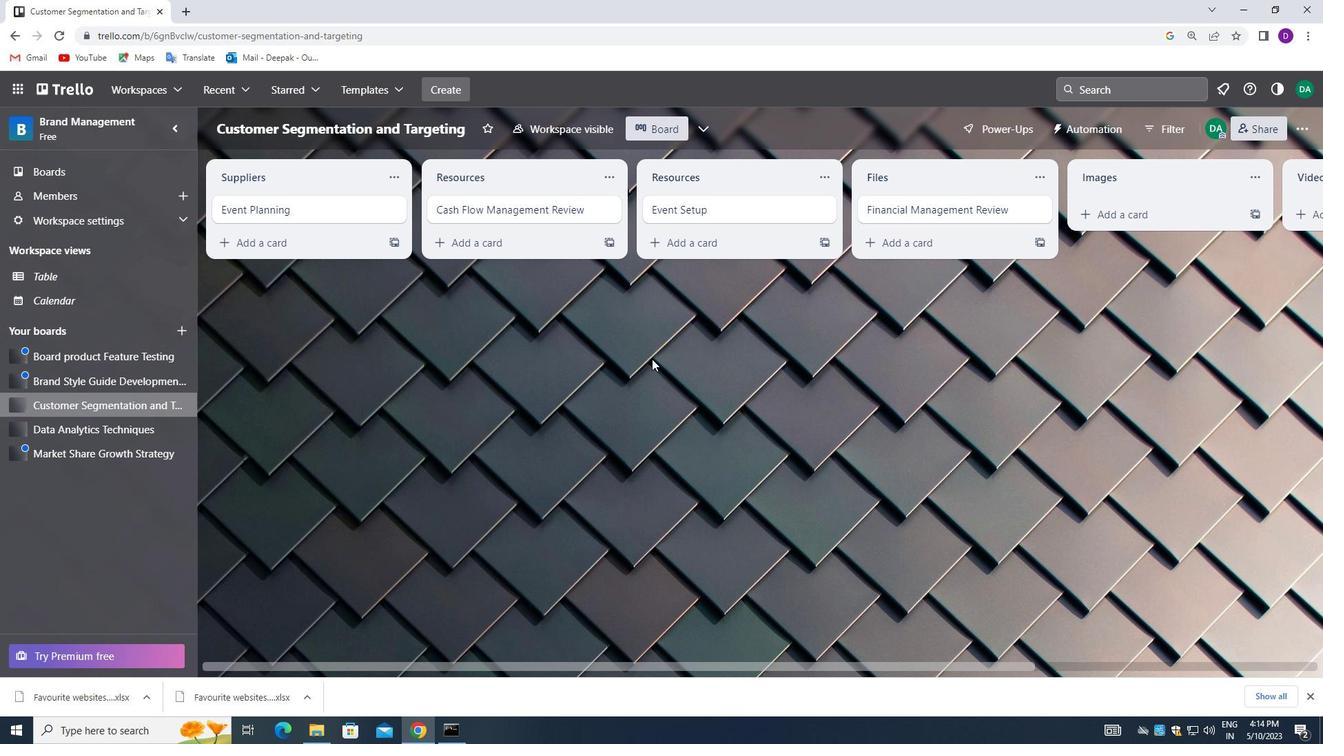 
Action: Mouse scrolled (645, 370) with delta (0, 0)
Screenshot: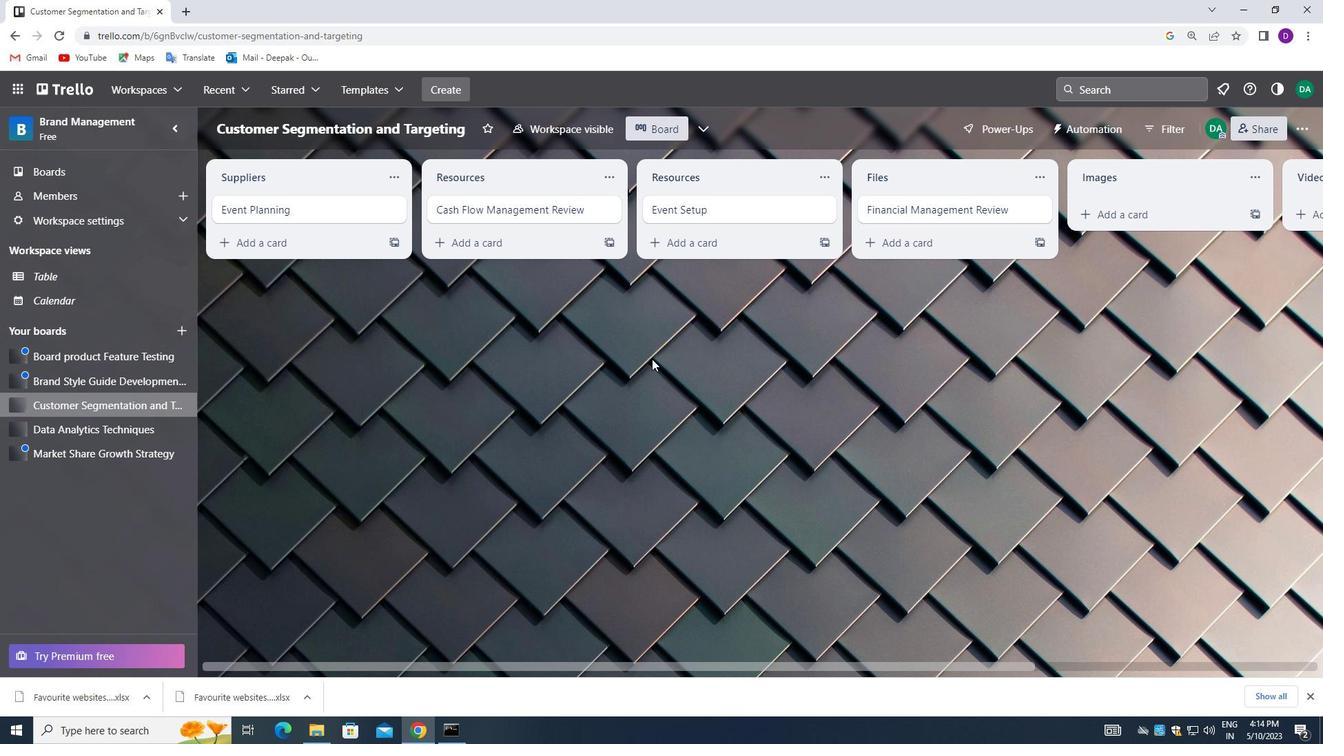 
Action: Mouse moved to (646, 372)
Screenshot: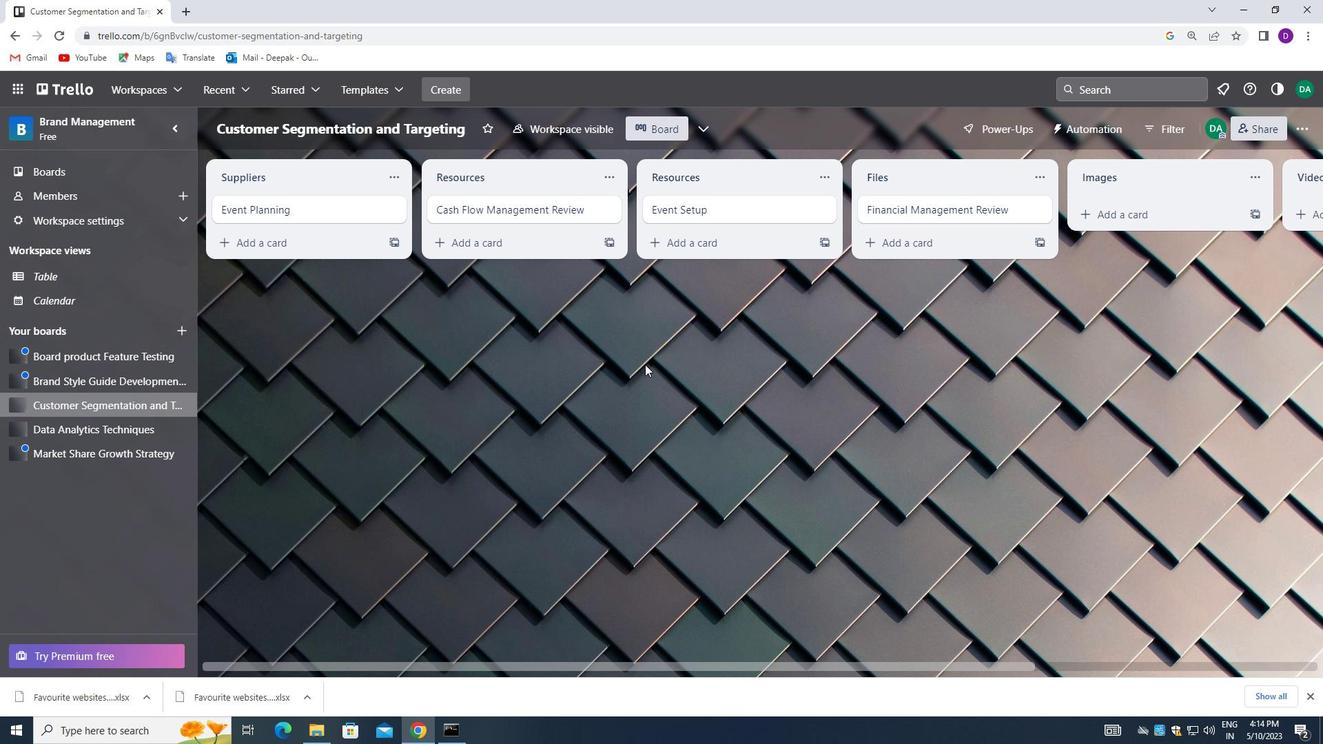 
Action: Mouse scrolled (646, 372) with delta (0, 0)
Screenshot: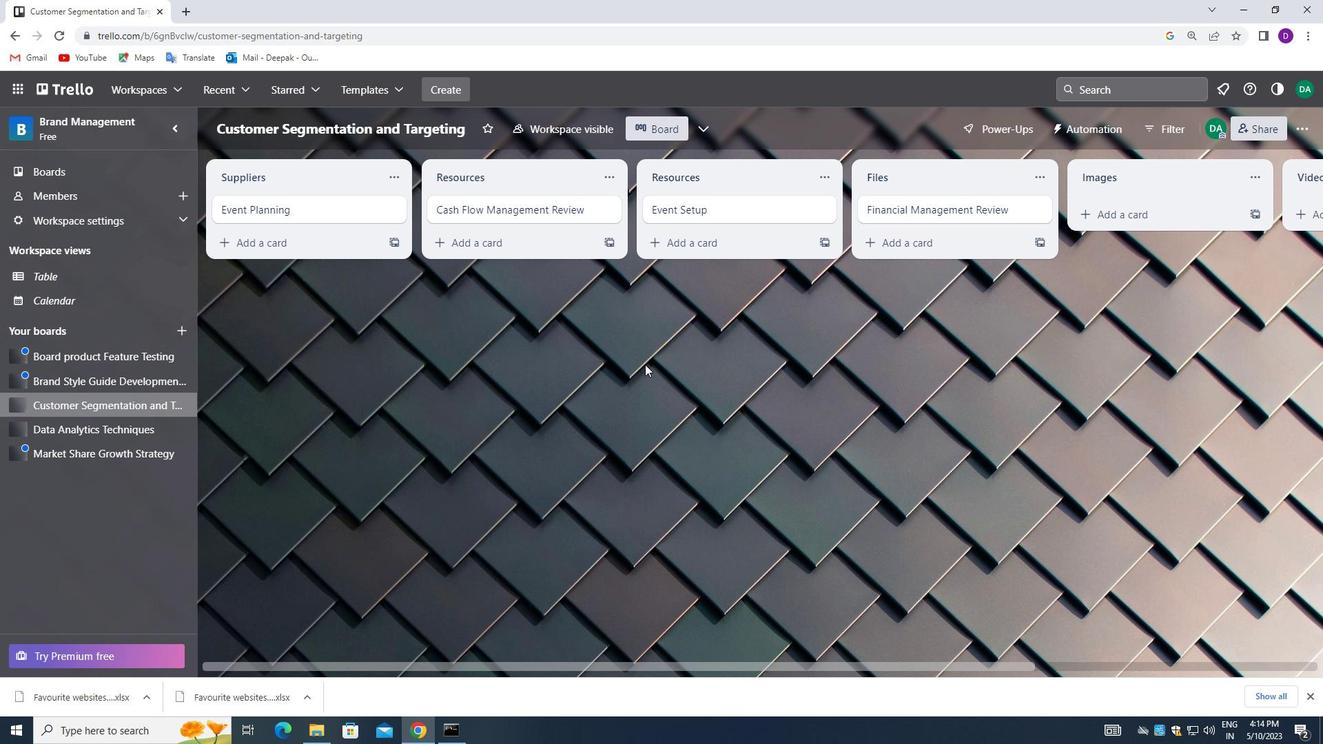 
Action: Mouse moved to (650, 376)
Screenshot: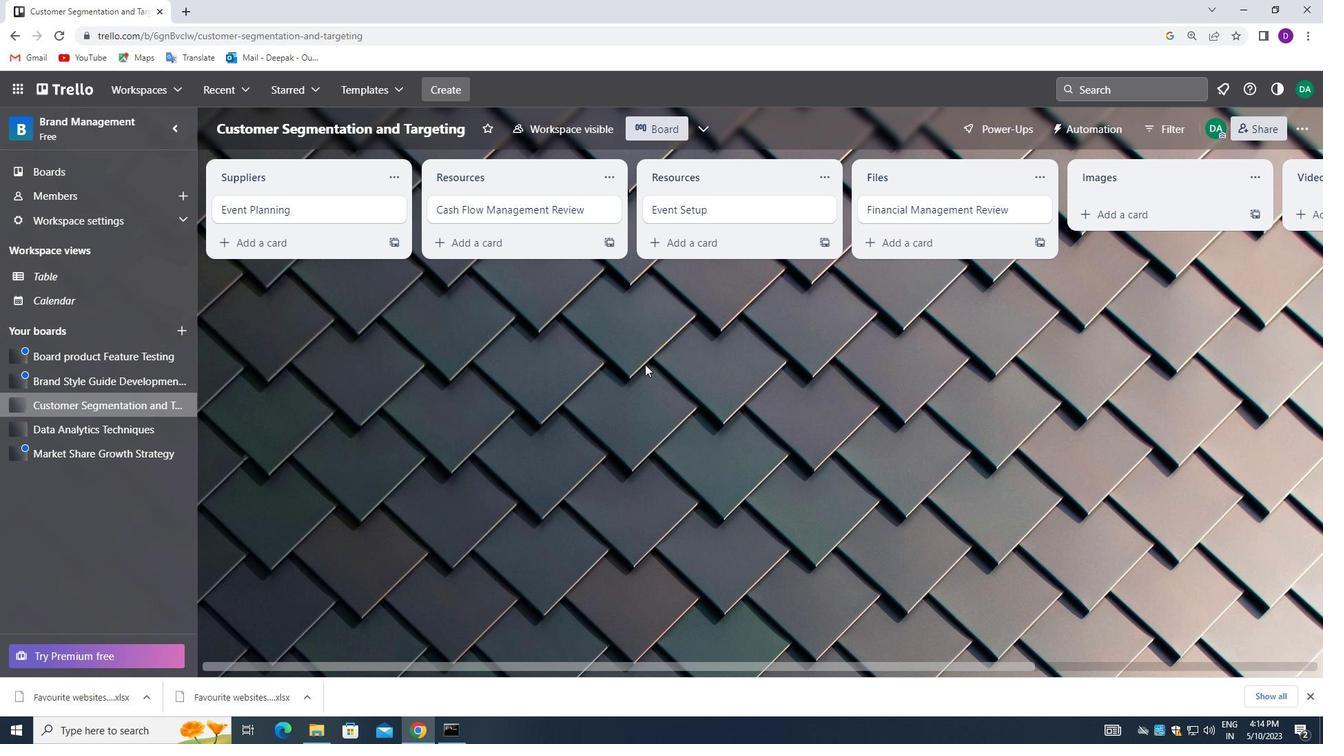 
